 Task: Look for space in Ardestān, Iran from 1st July, 2023 to 3rd July, 2023 for 1 adult in price range Rs.5000 to Rs.15000. Place can be private room with 1  bedroom having 1 bed and 1 bathroom. Property type can be house, flat, guest house, hotel. Booking option can be shelf check-in. Required host language is English.
Action: Mouse moved to (542, 92)
Screenshot: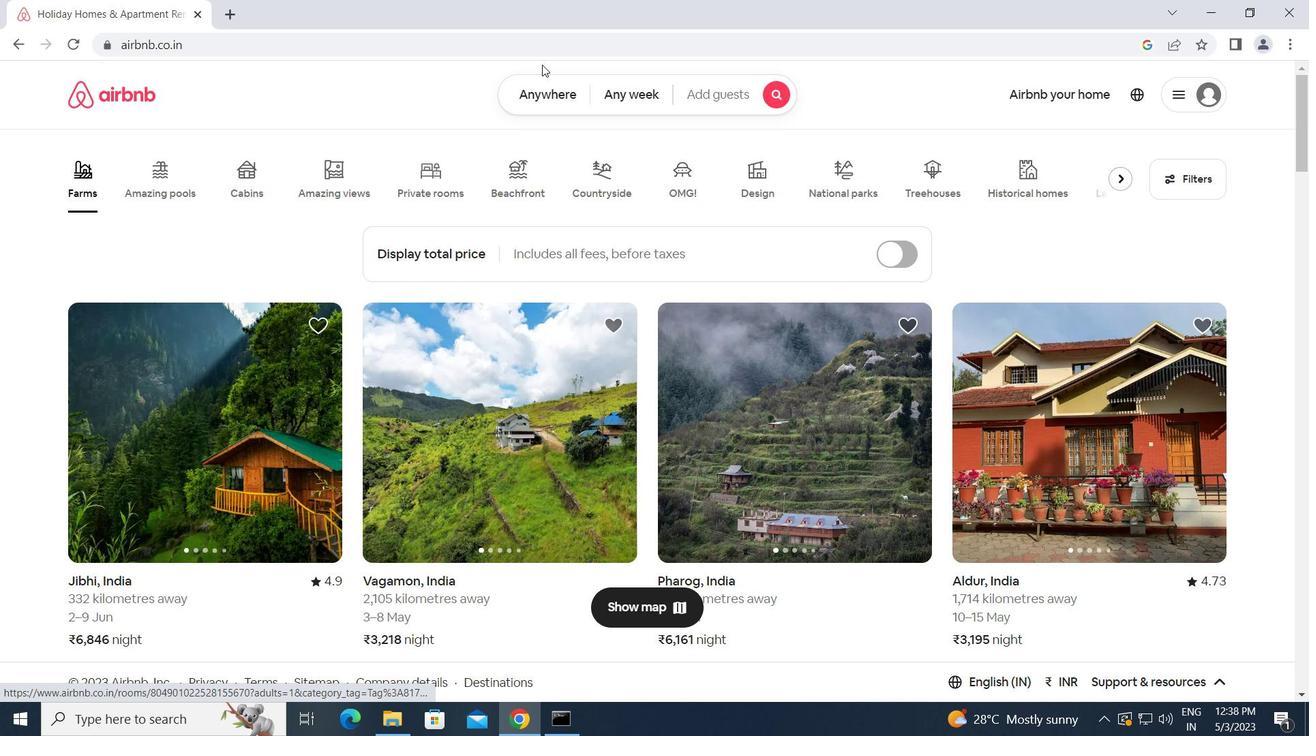 
Action: Mouse pressed left at (542, 92)
Screenshot: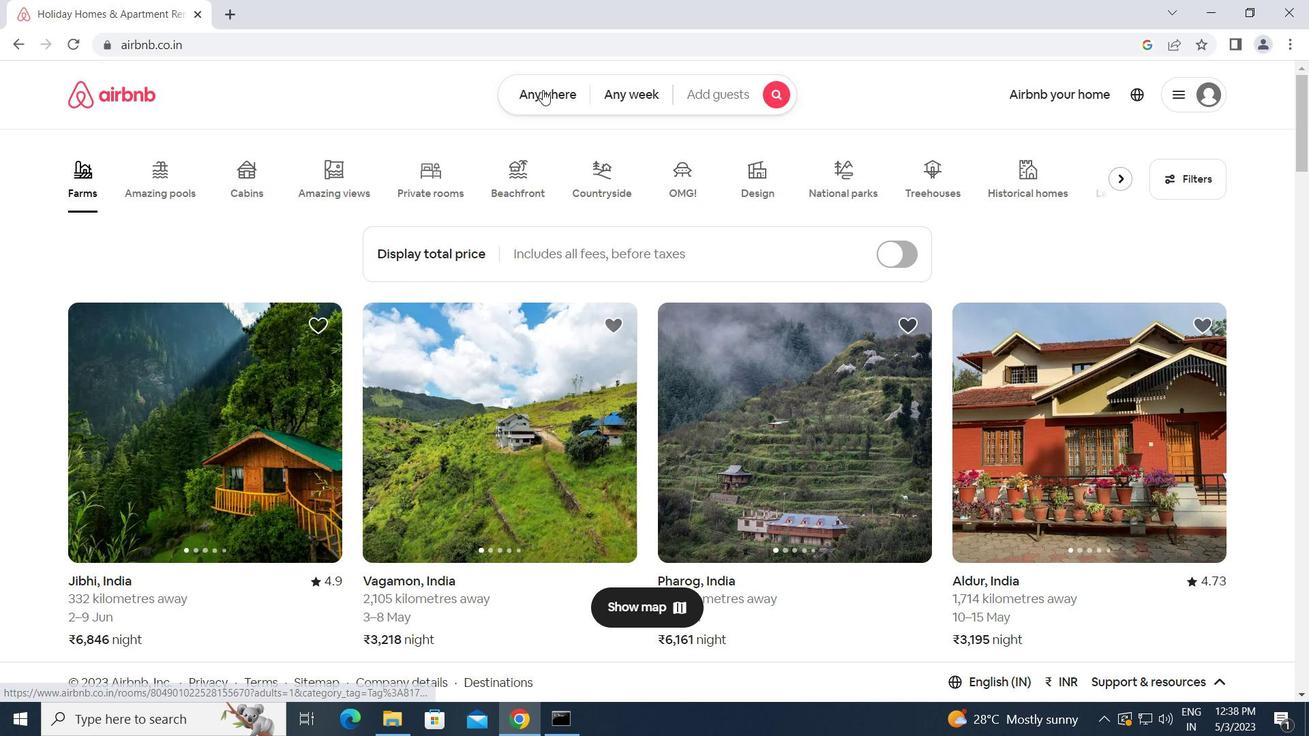 
Action: Mouse moved to (447, 165)
Screenshot: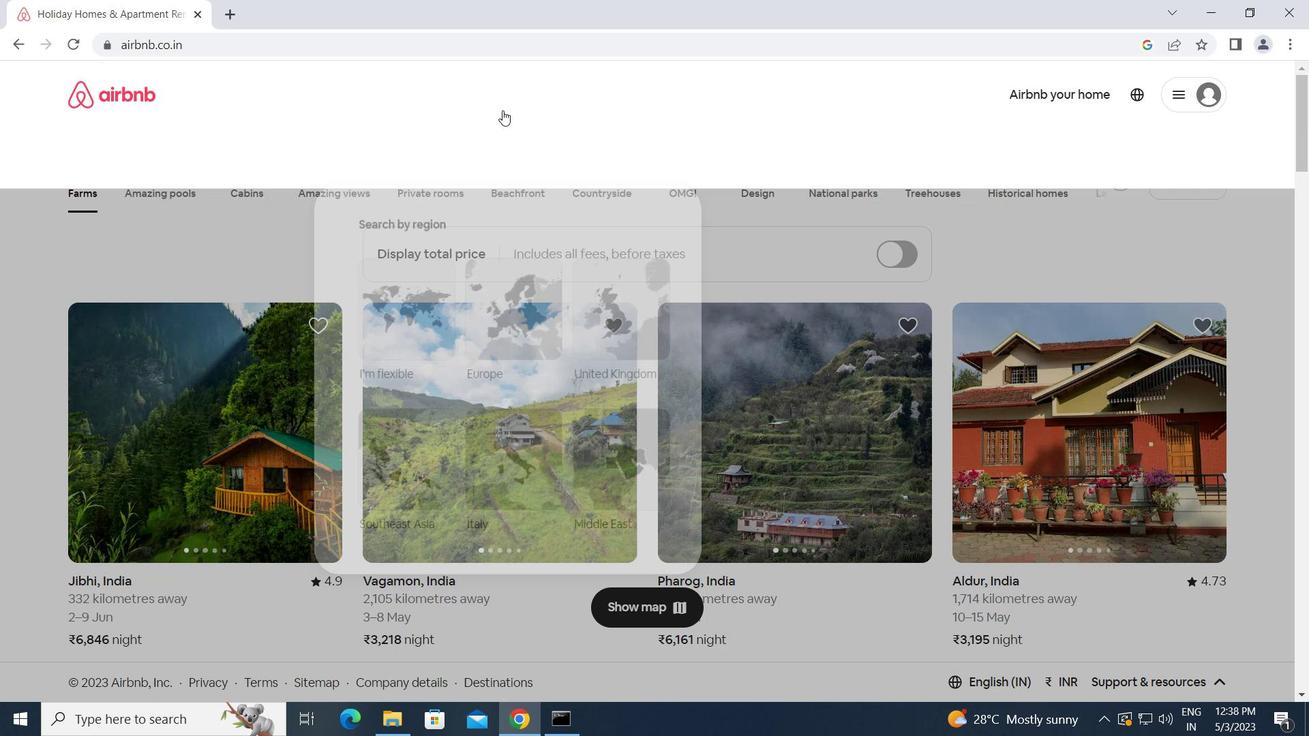 
Action: Mouse pressed left at (447, 165)
Screenshot: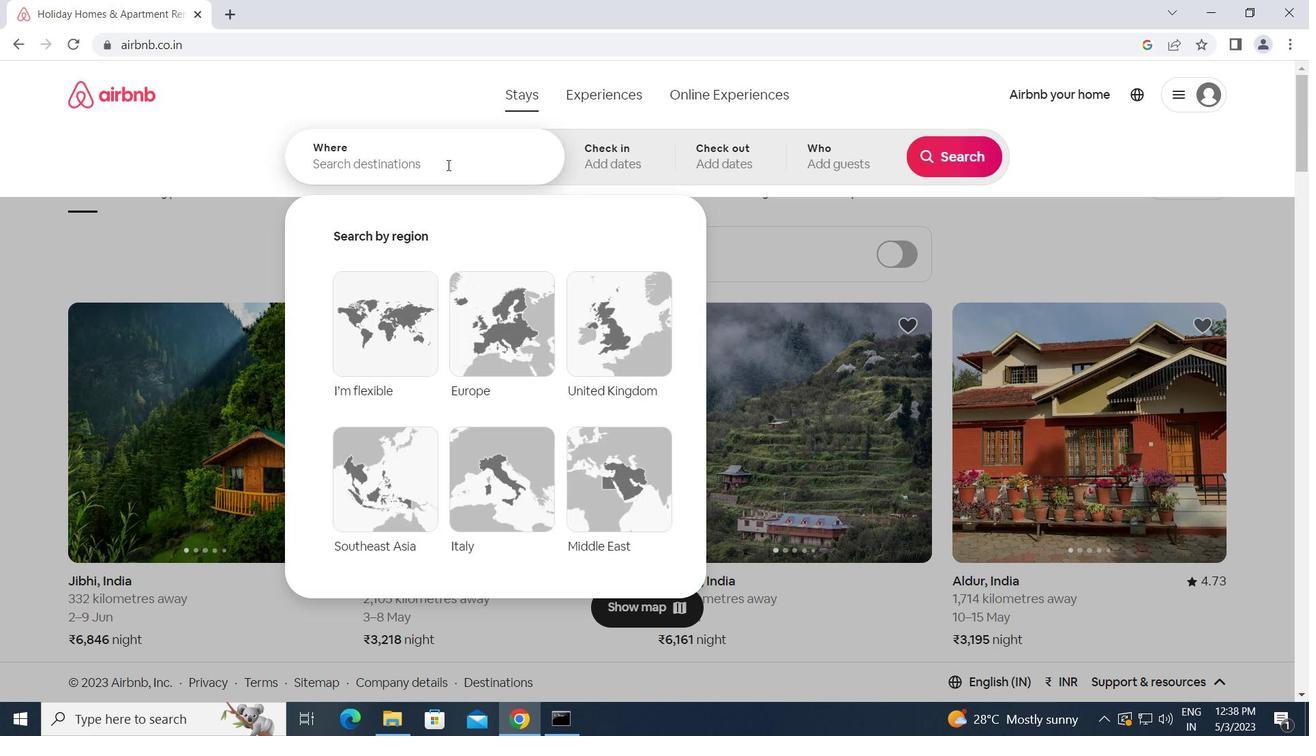 
Action: Key pressed a<Key.caps_lock>rdestan,<Key.space><Key.caps_lock>i<Key.caps_lock>ran<Key.enter>
Screenshot: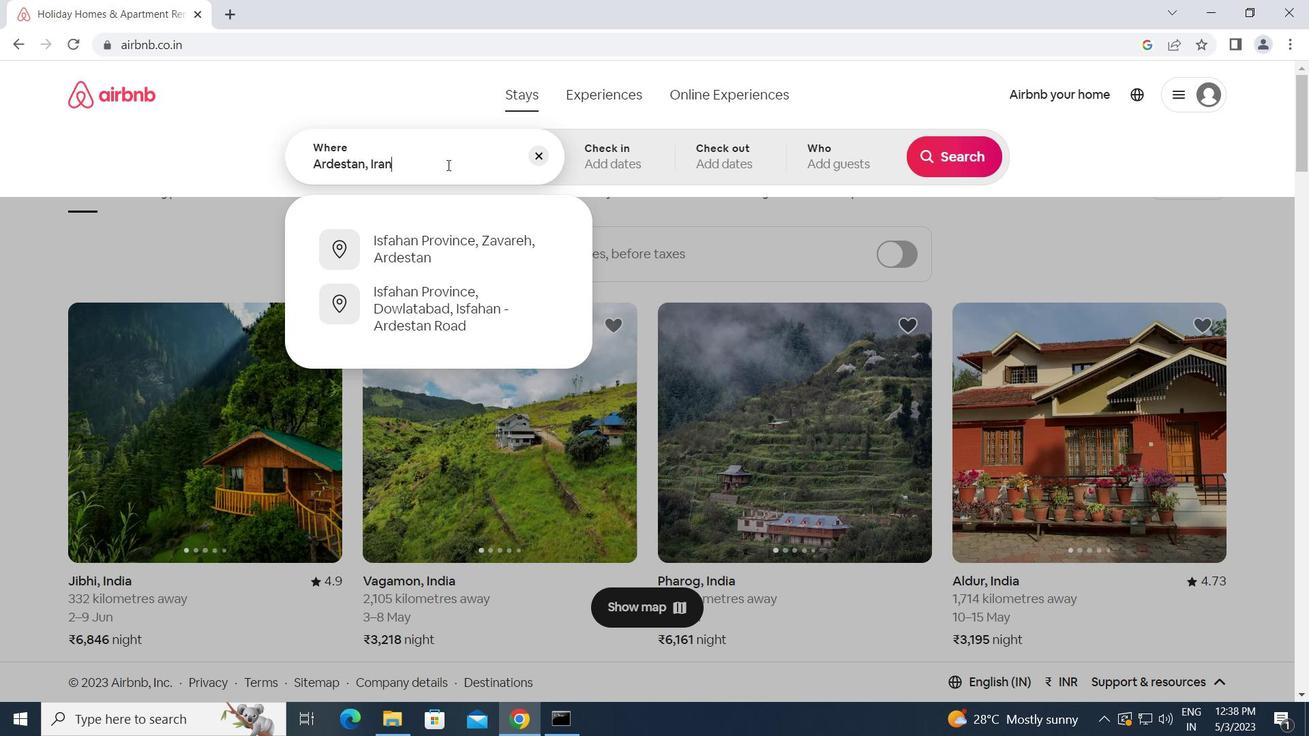 
Action: Mouse moved to (961, 292)
Screenshot: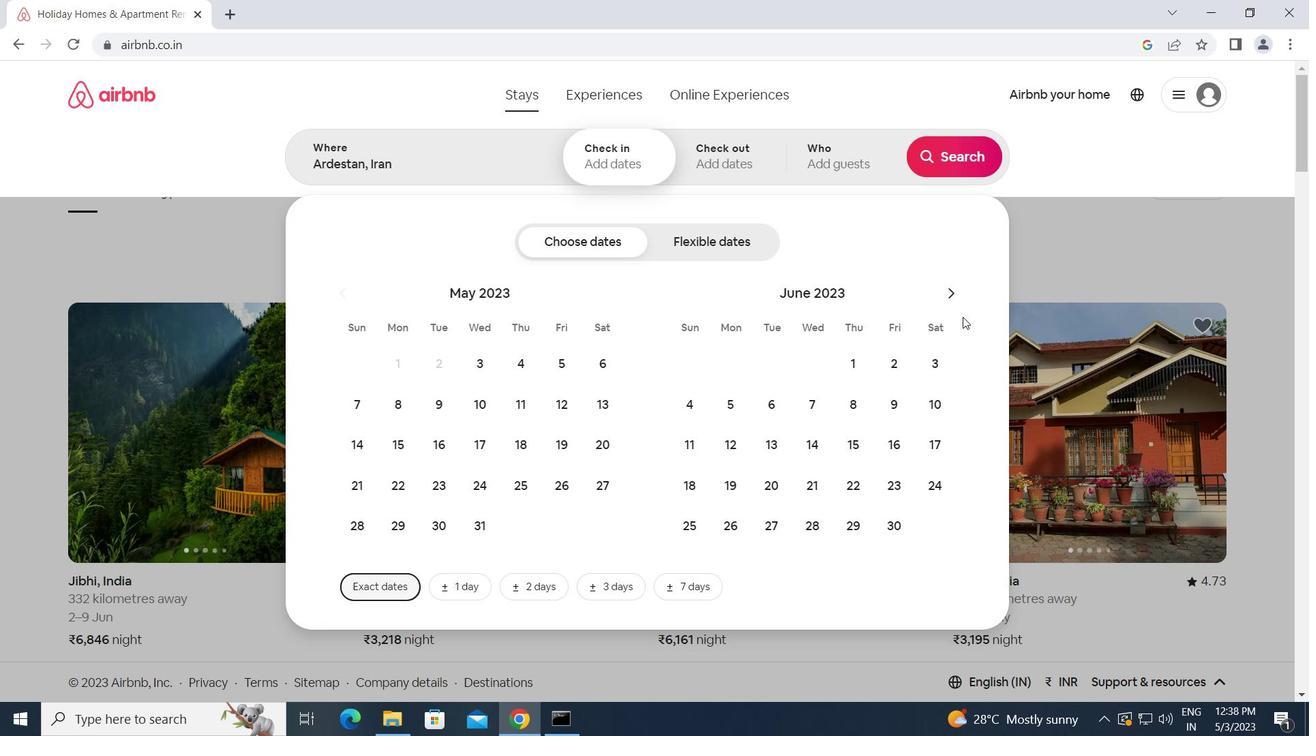
Action: Mouse pressed left at (961, 292)
Screenshot: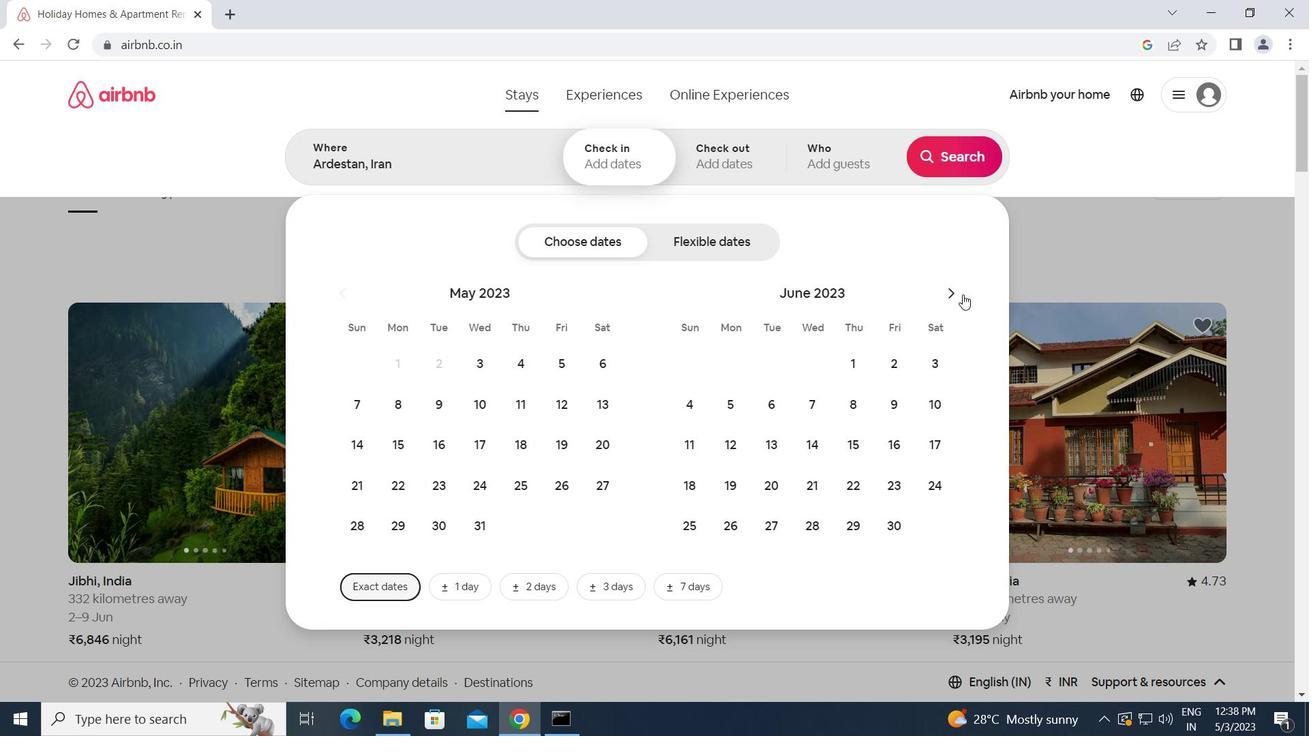 
Action: Mouse moved to (926, 361)
Screenshot: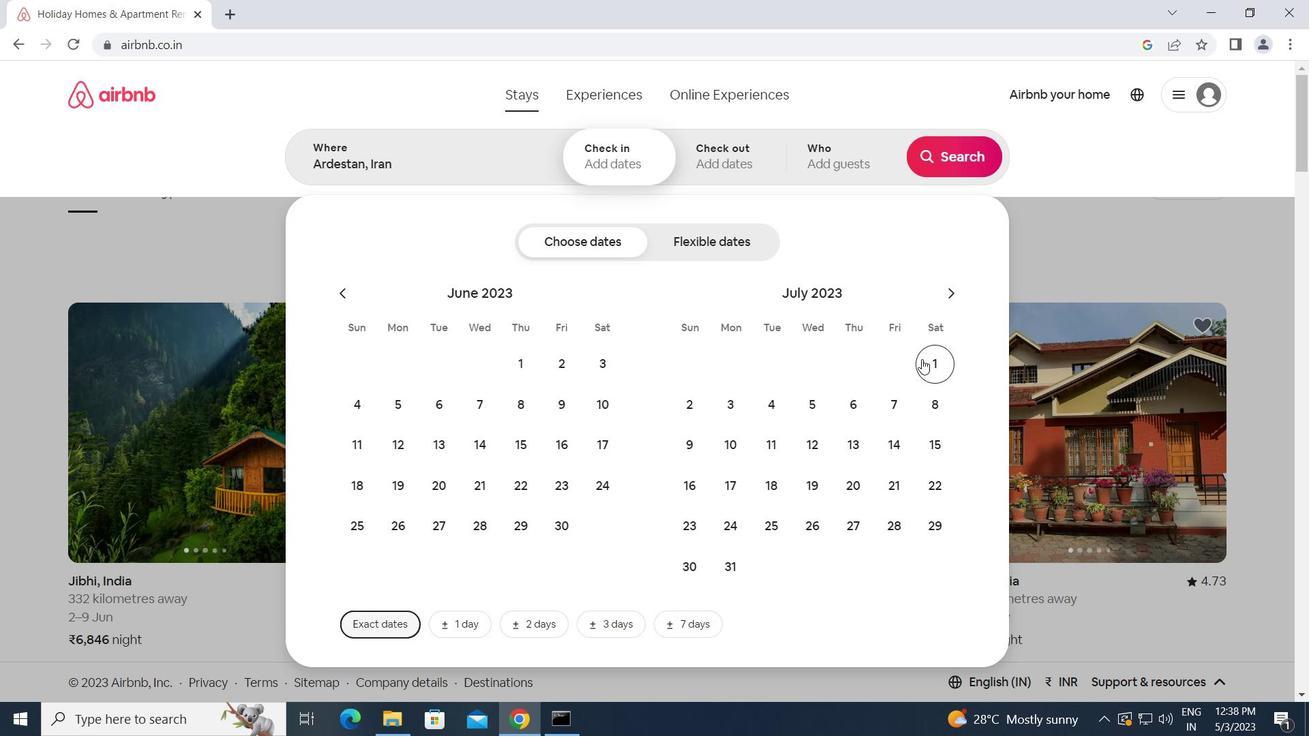 
Action: Mouse pressed left at (926, 361)
Screenshot: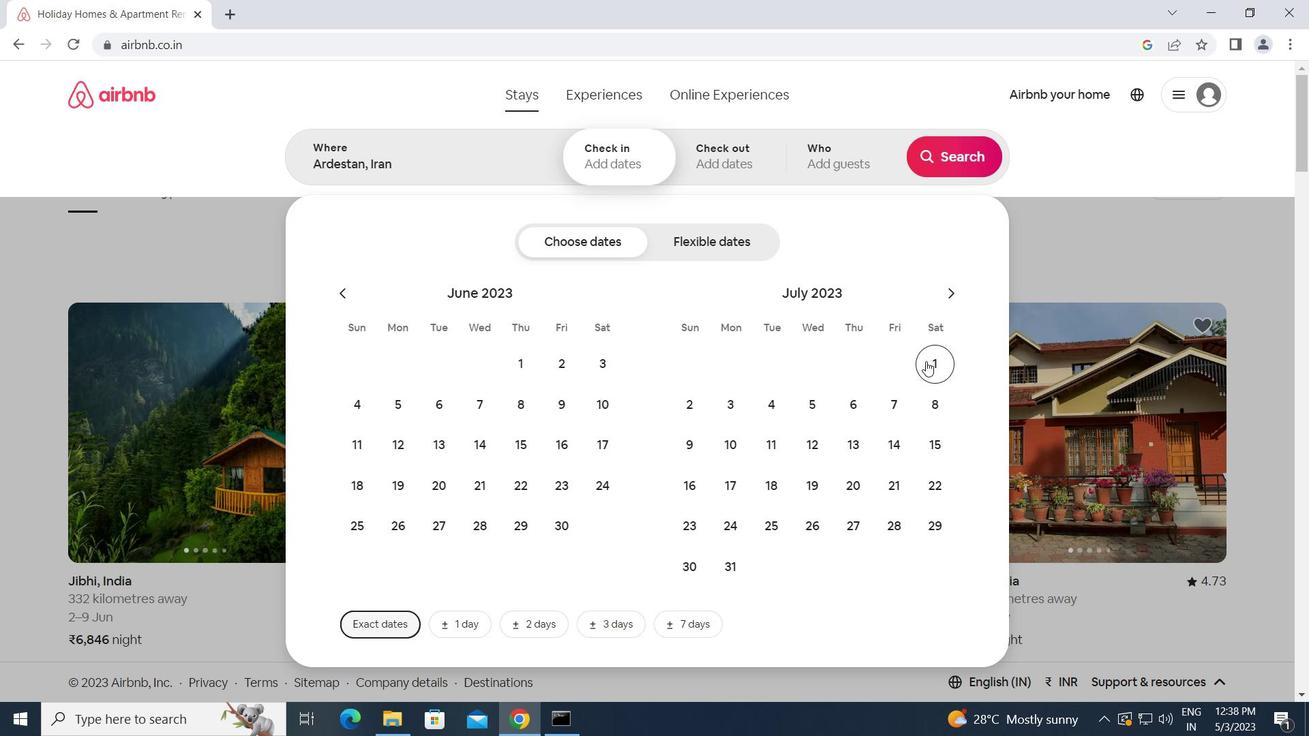 
Action: Mouse moved to (737, 391)
Screenshot: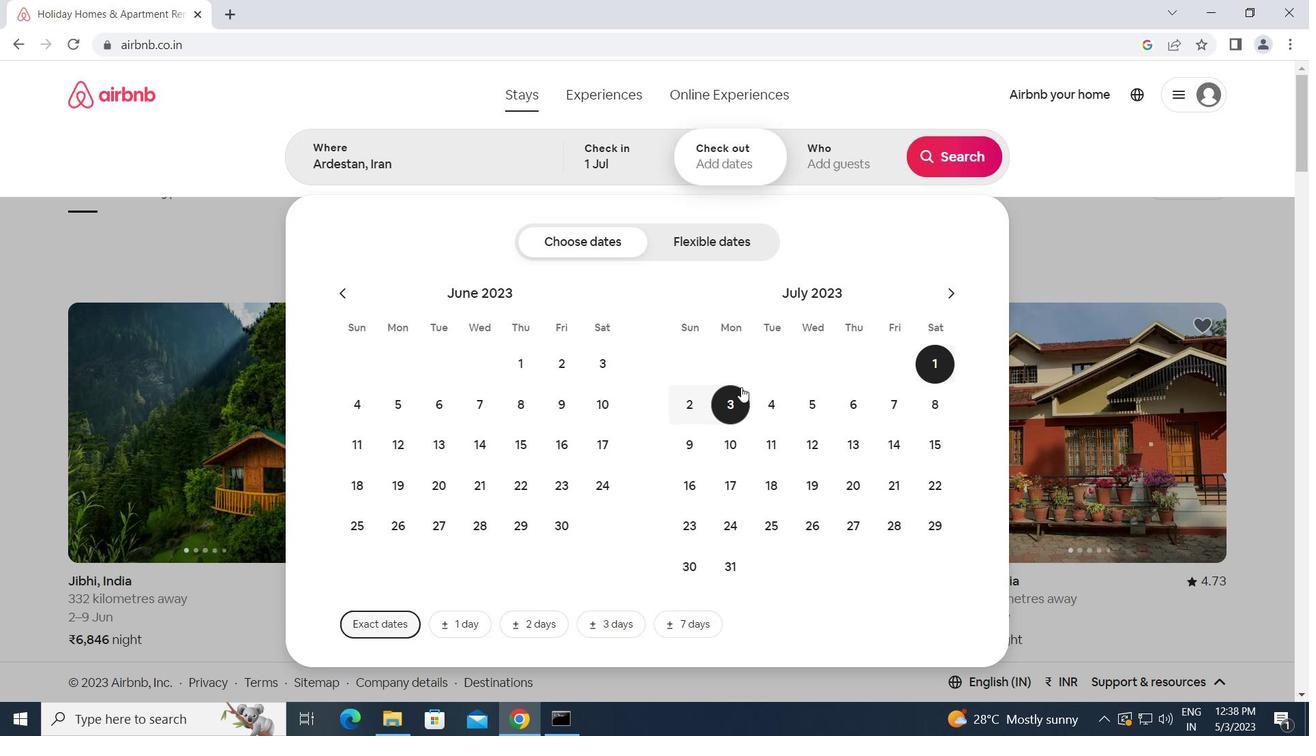 
Action: Mouse pressed left at (737, 391)
Screenshot: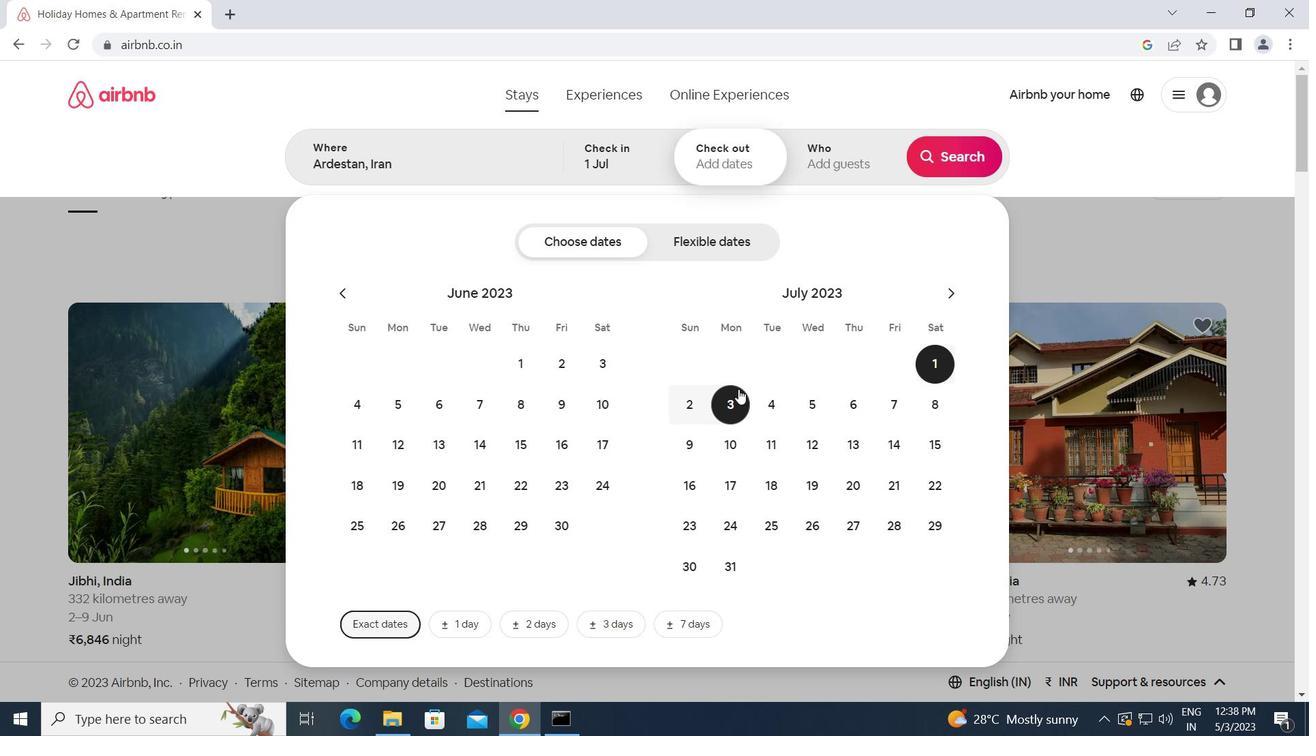
Action: Mouse moved to (814, 165)
Screenshot: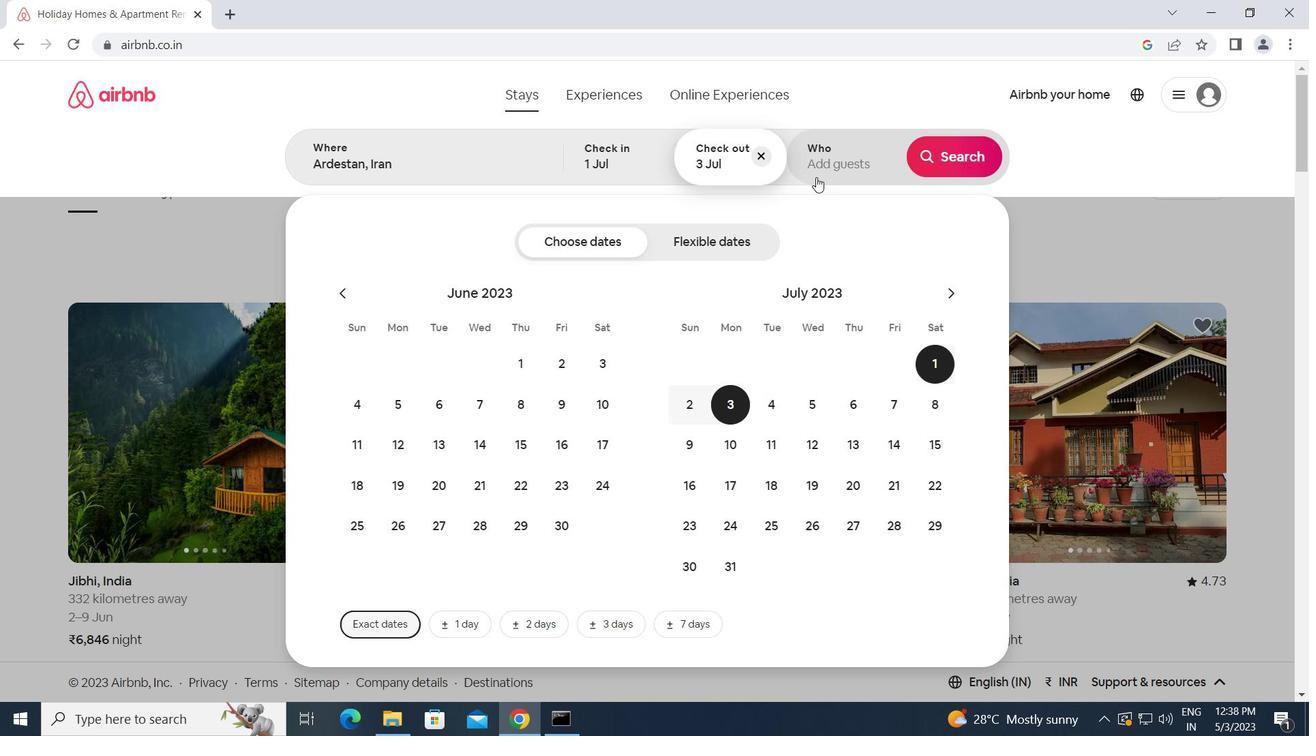 
Action: Mouse pressed left at (814, 165)
Screenshot: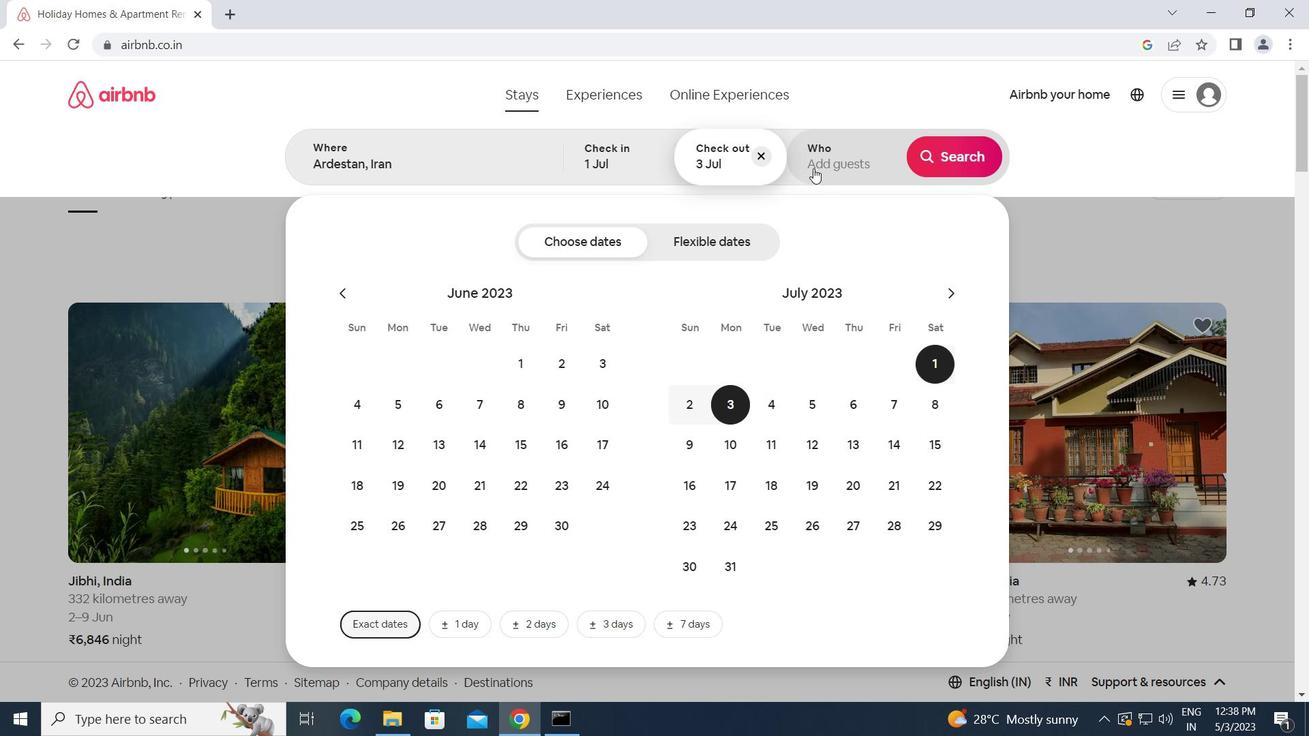 
Action: Mouse moved to (957, 251)
Screenshot: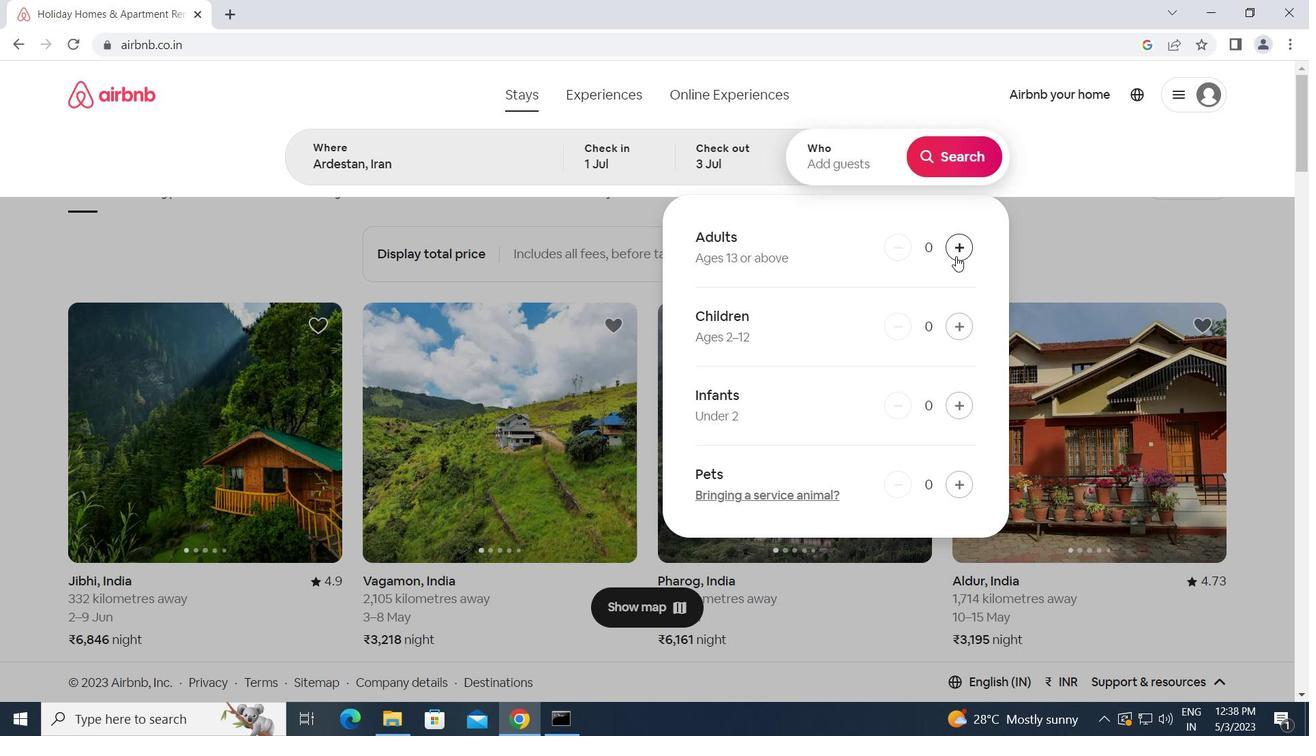 
Action: Mouse pressed left at (957, 251)
Screenshot: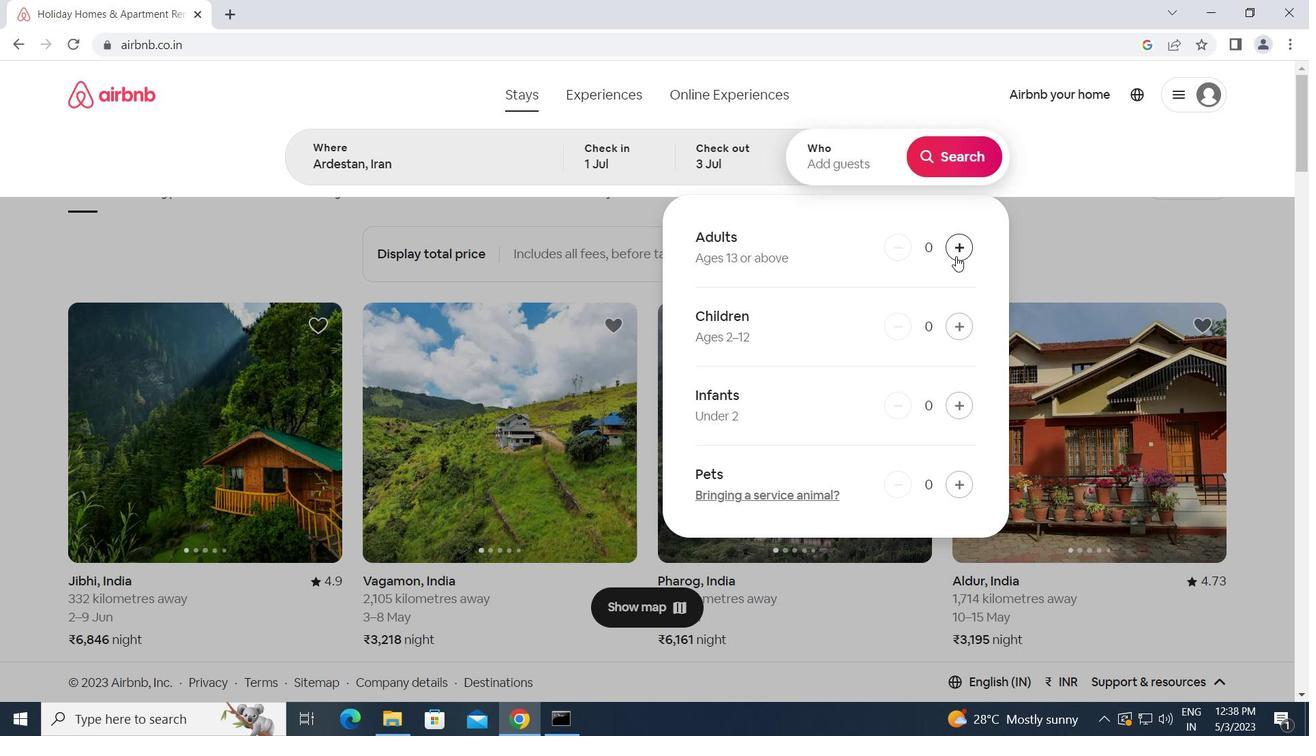 
Action: Mouse moved to (961, 160)
Screenshot: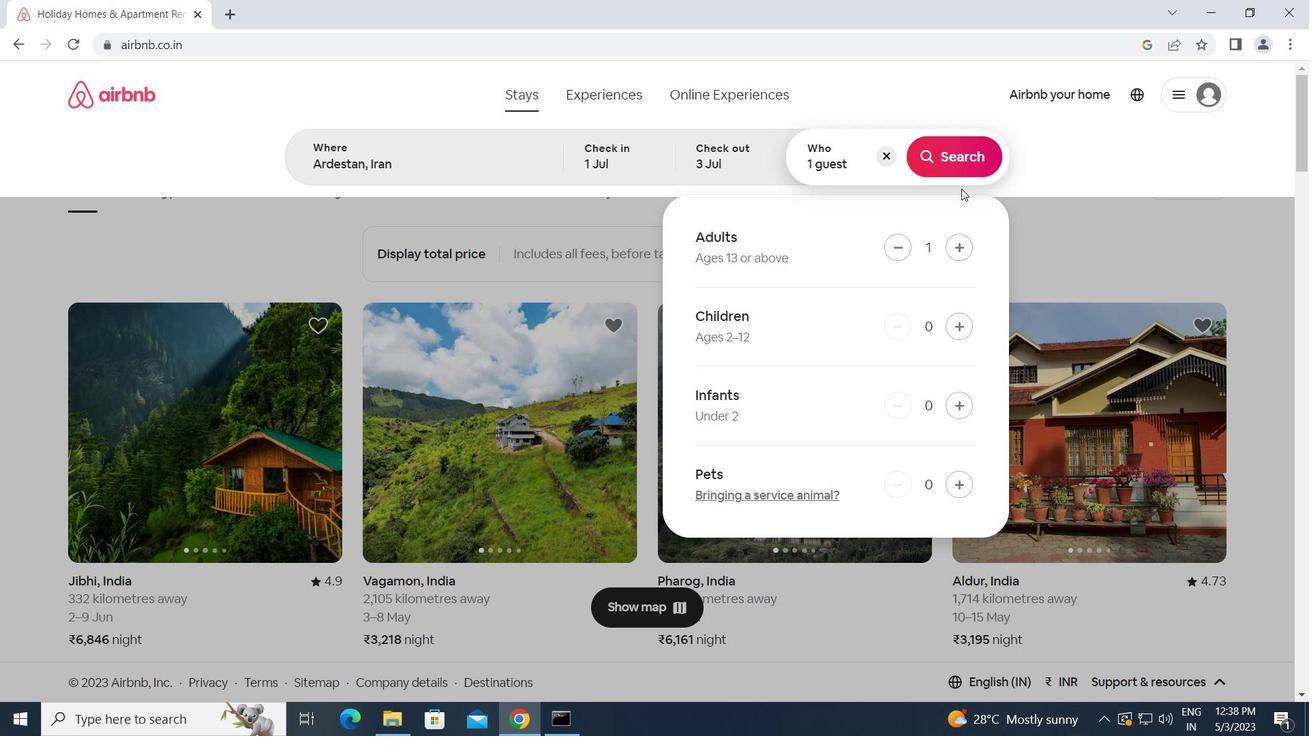 
Action: Mouse pressed left at (961, 160)
Screenshot: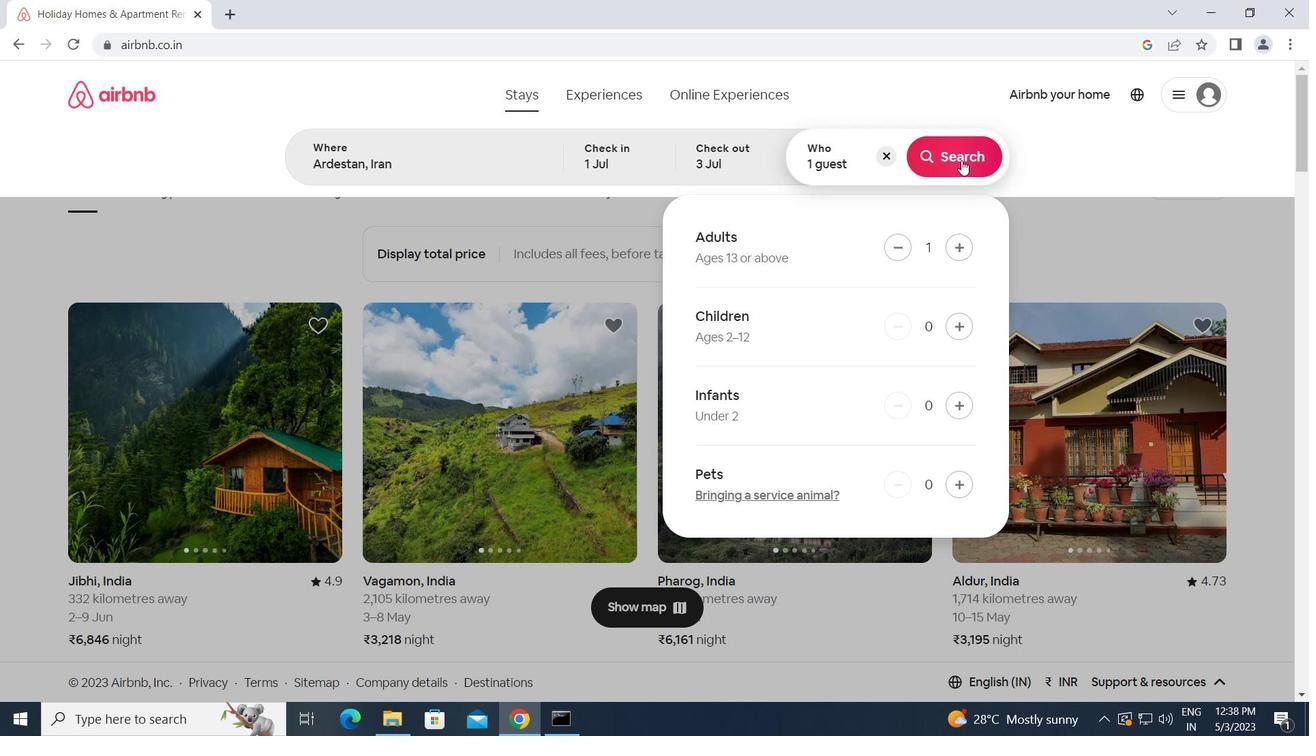 
Action: Mouse moved to (1206, 161)
Screenshot: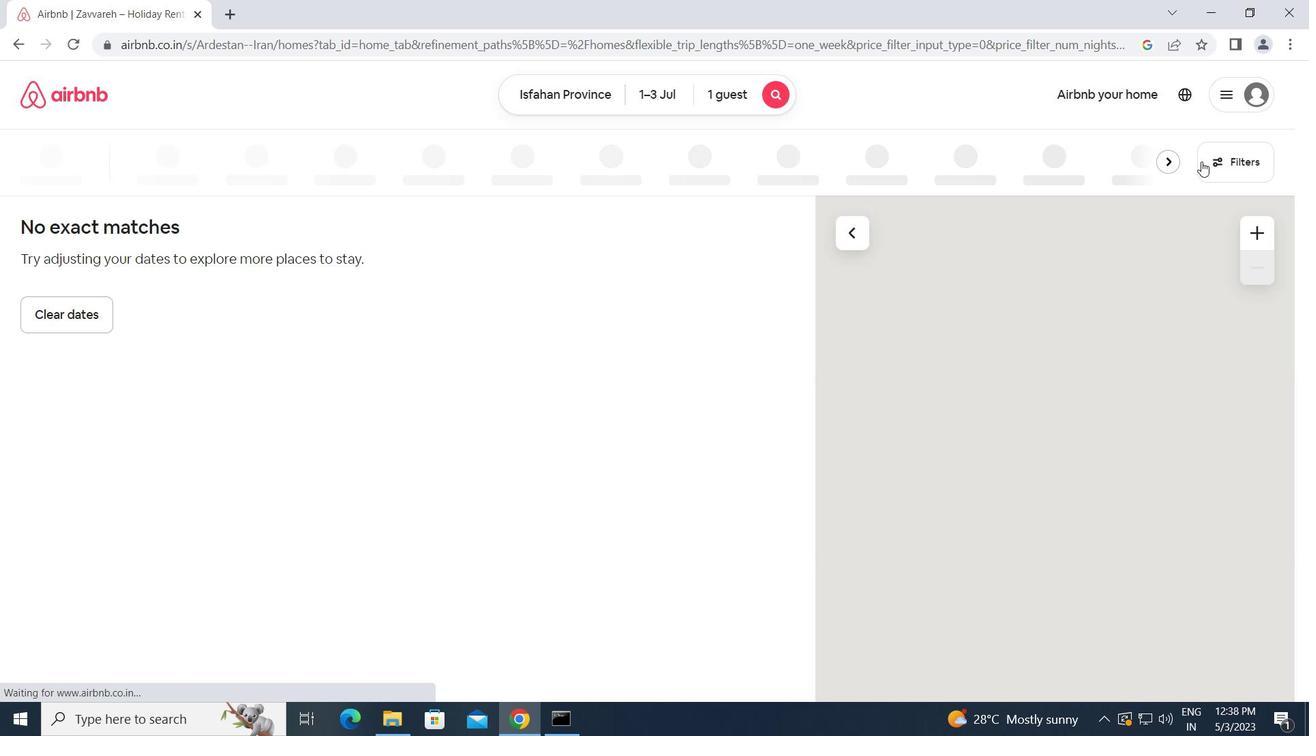 
Action: Mouse pressed left at (1206, 161)
Screenshot: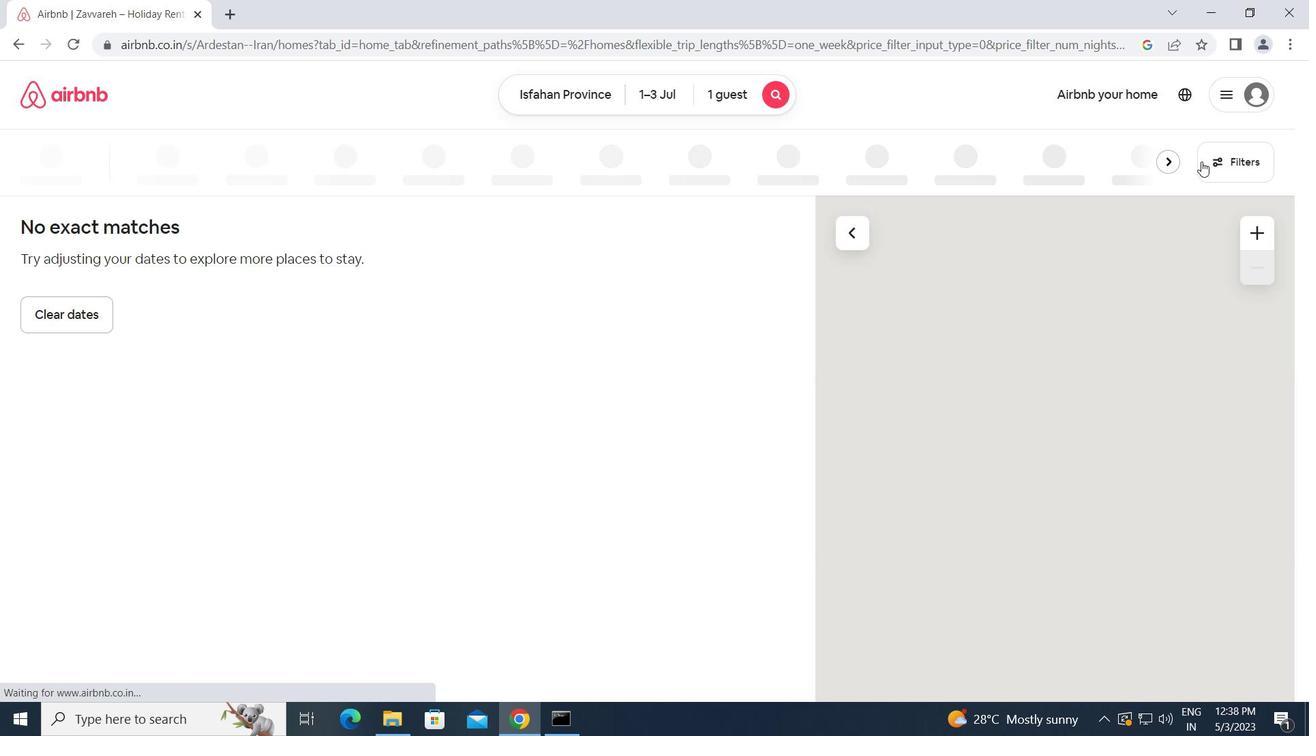 
Action: Mouse moved to (437, 270)
Screenshot: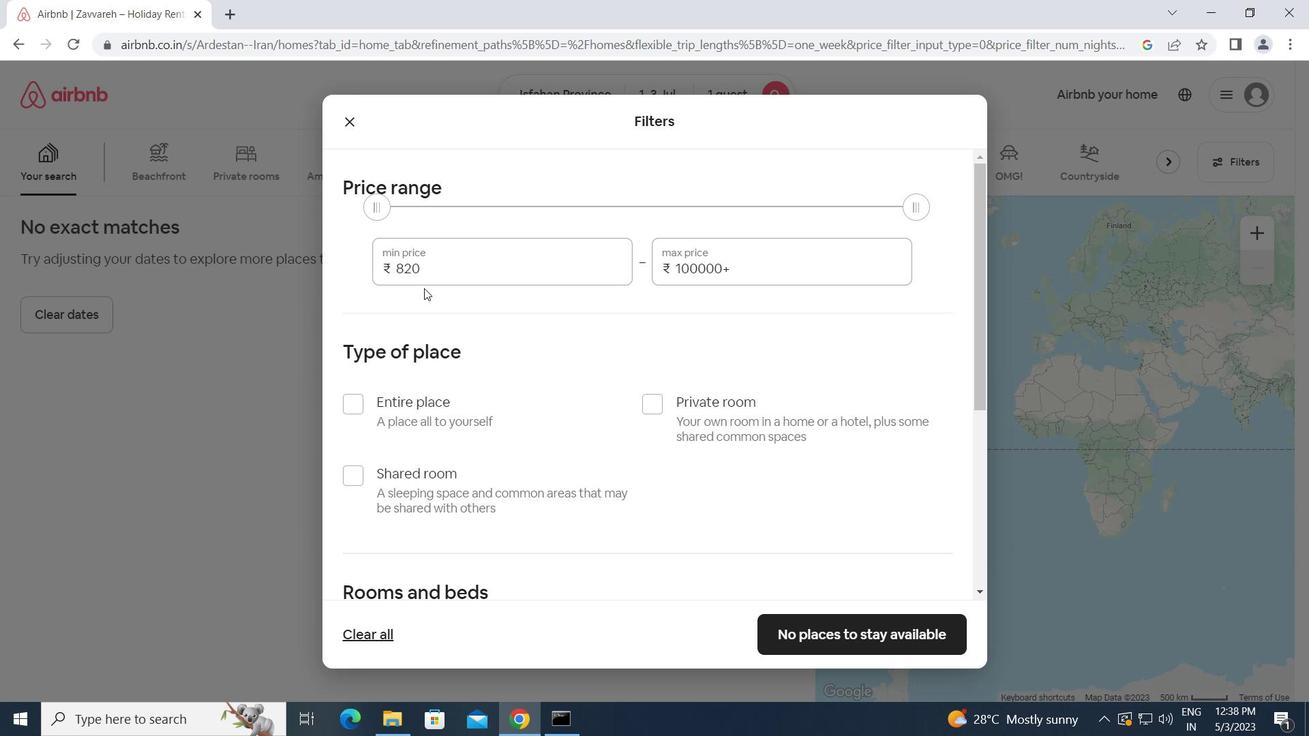 
Action: Mouse pressed left at (437, 270)
Screenshot: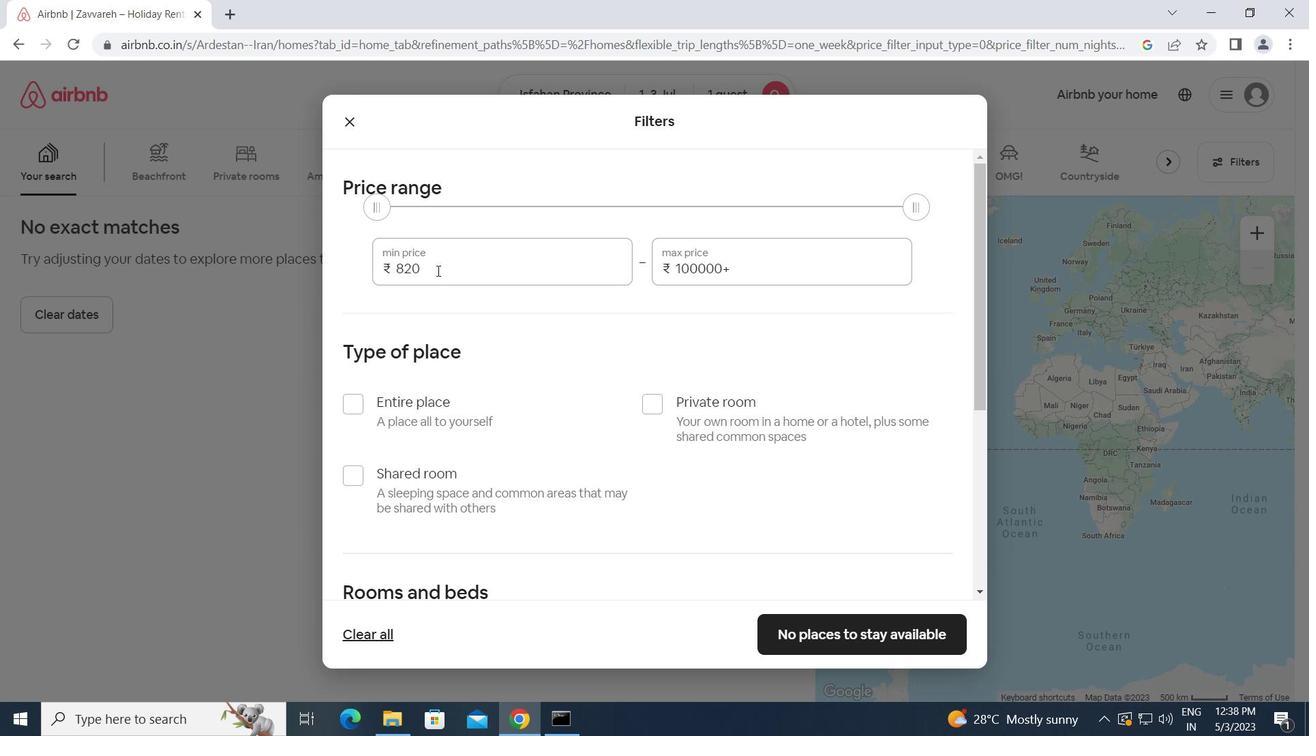 
Action: Mouse moved to (375, 270)
Screenshot: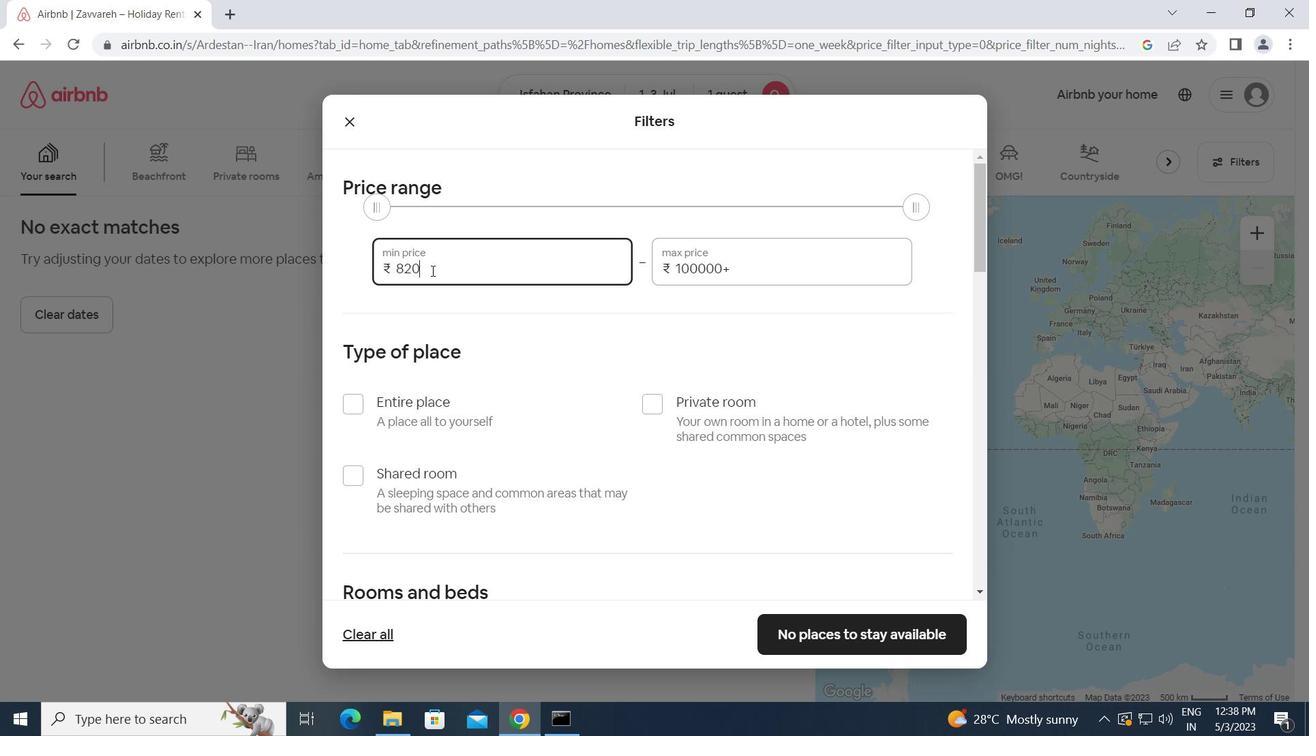 
Action: Key pressed 5000<Key.tab>15000
Screenshot: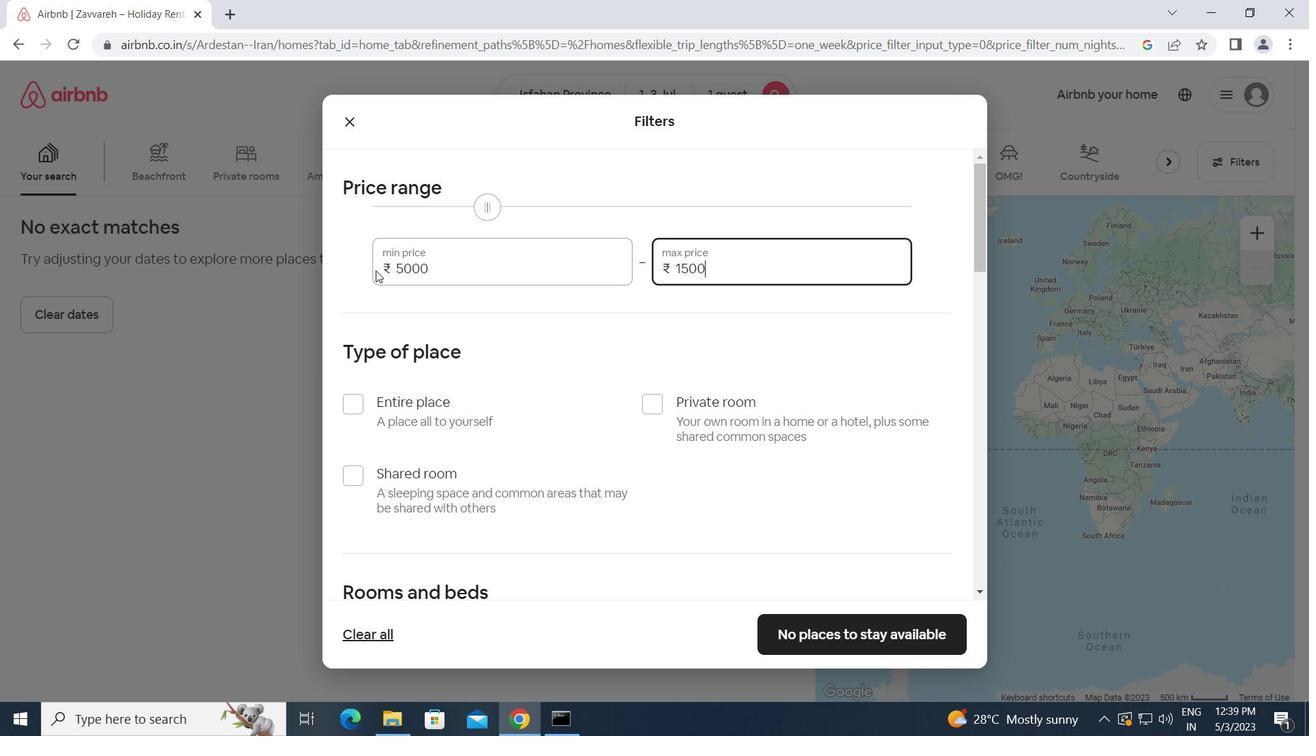 
Action: Mouse moved to (647, 400)
Screenshot: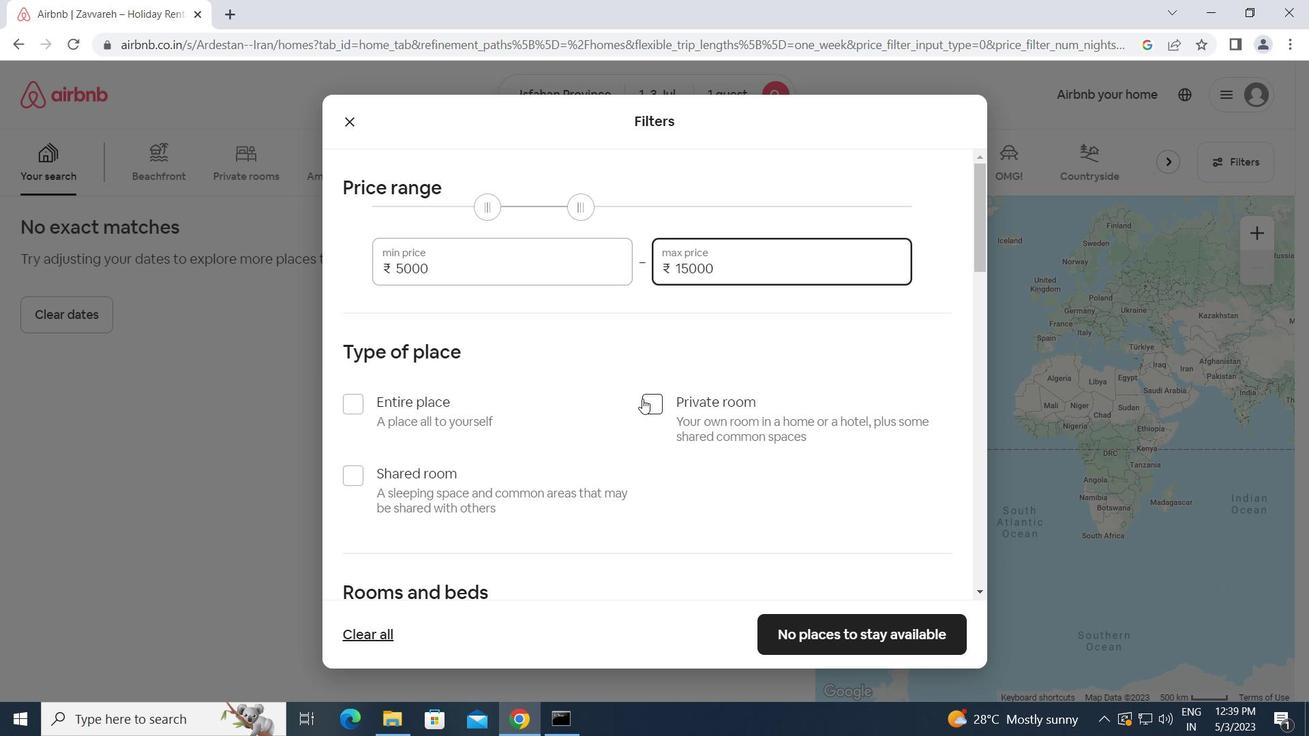 
Action: Mouse pressed left at (647, 400)
Screenshot: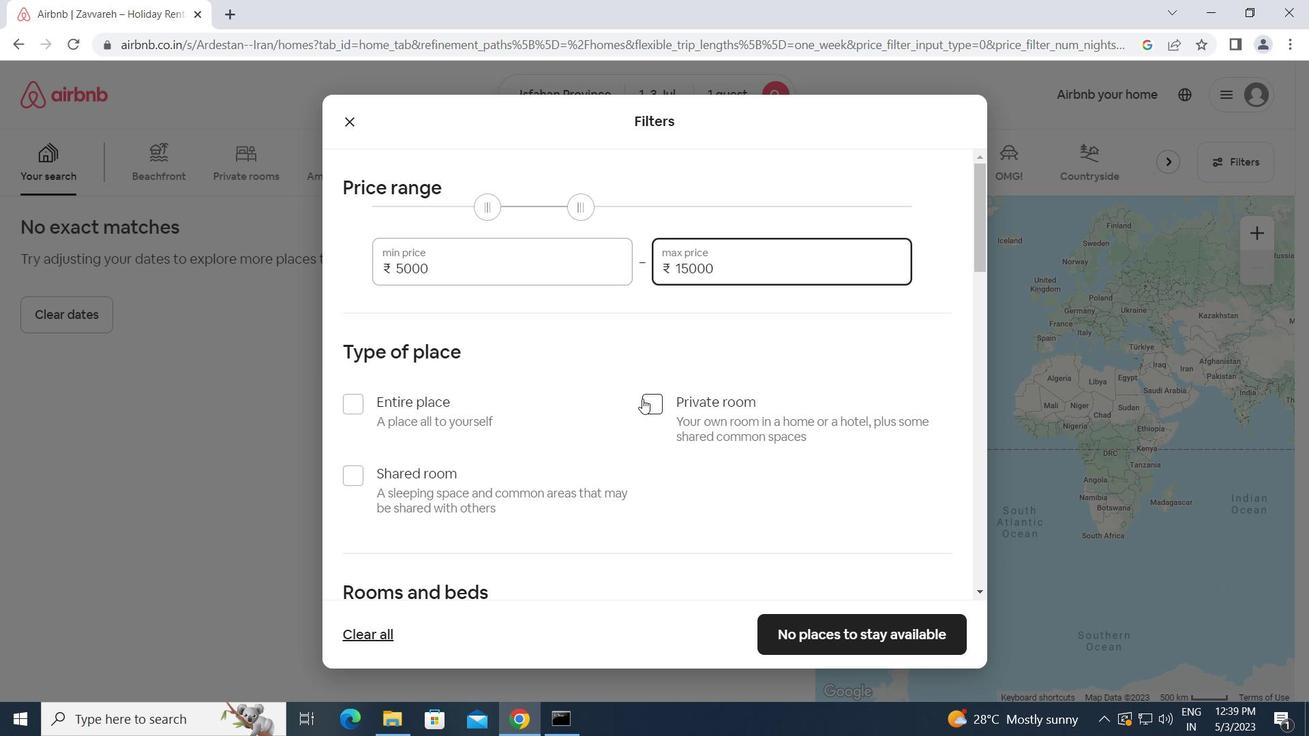 
Action: Mouse moved to (625, 462)
Screenshot: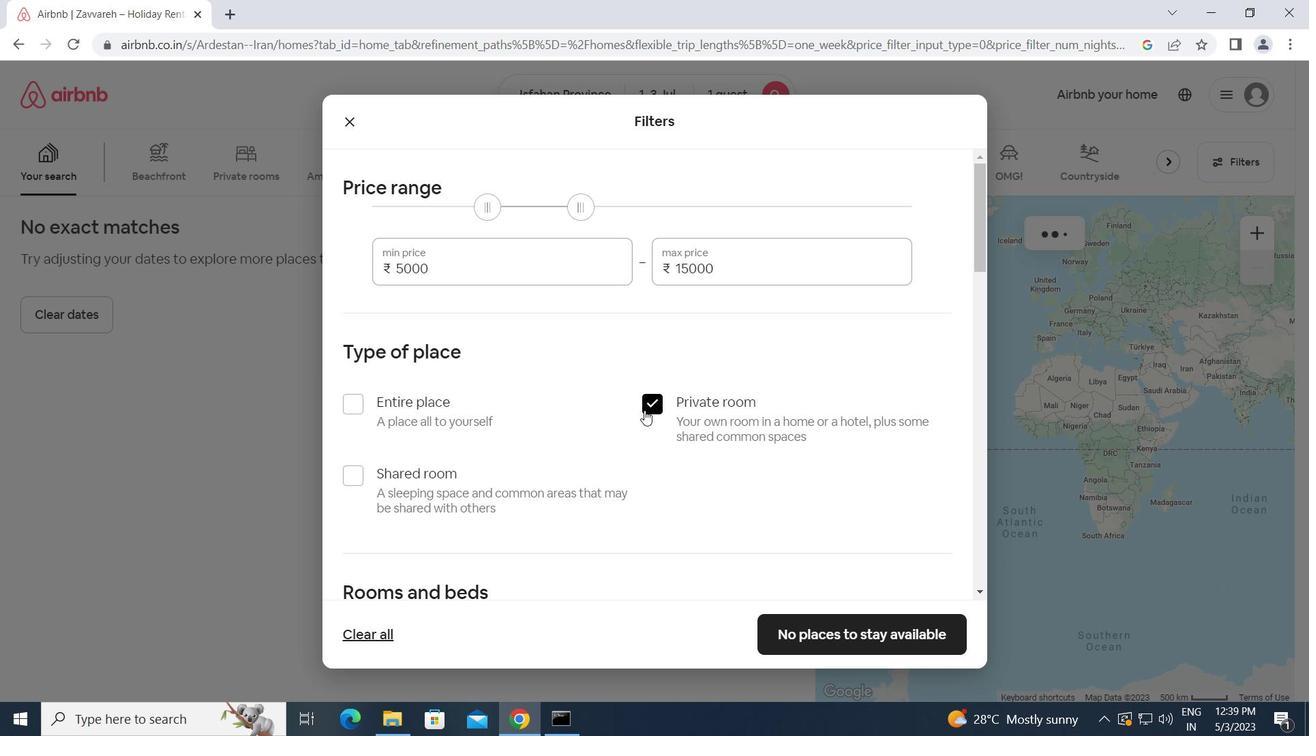 
Action: Mouse scrolled (625, 461) with delta (0, 0)
Screenshot: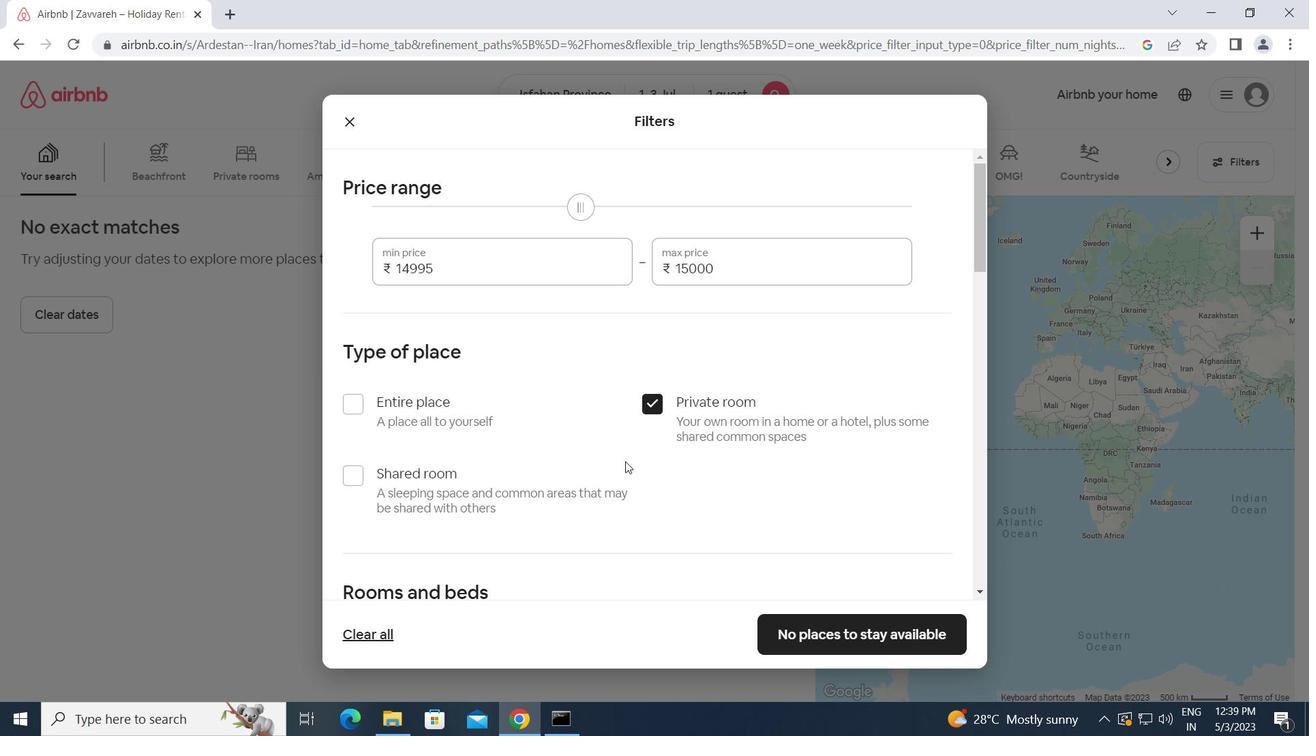 
Action: Mouse scrolled (625, 461) with delta (0, 0)
Screenshot: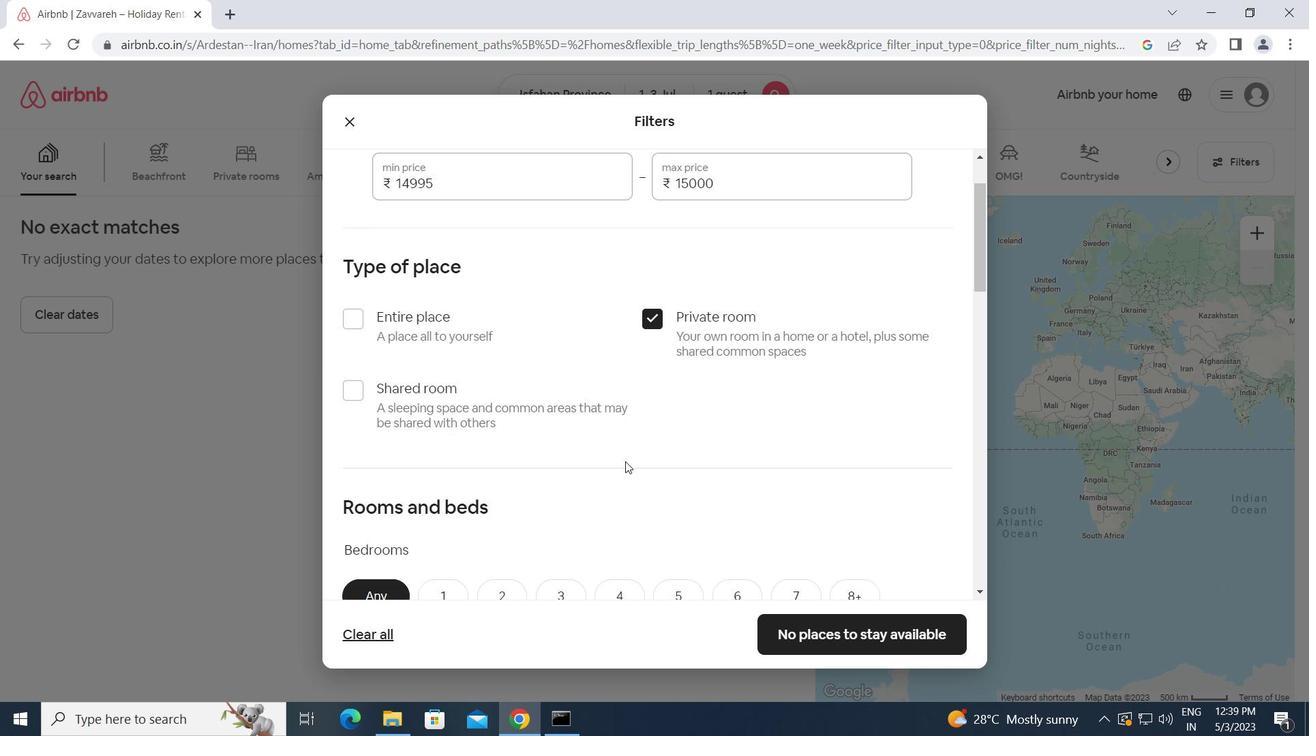 
Action: Mouse scrolled (625, 461) with delta (0, 0)
Screenshot: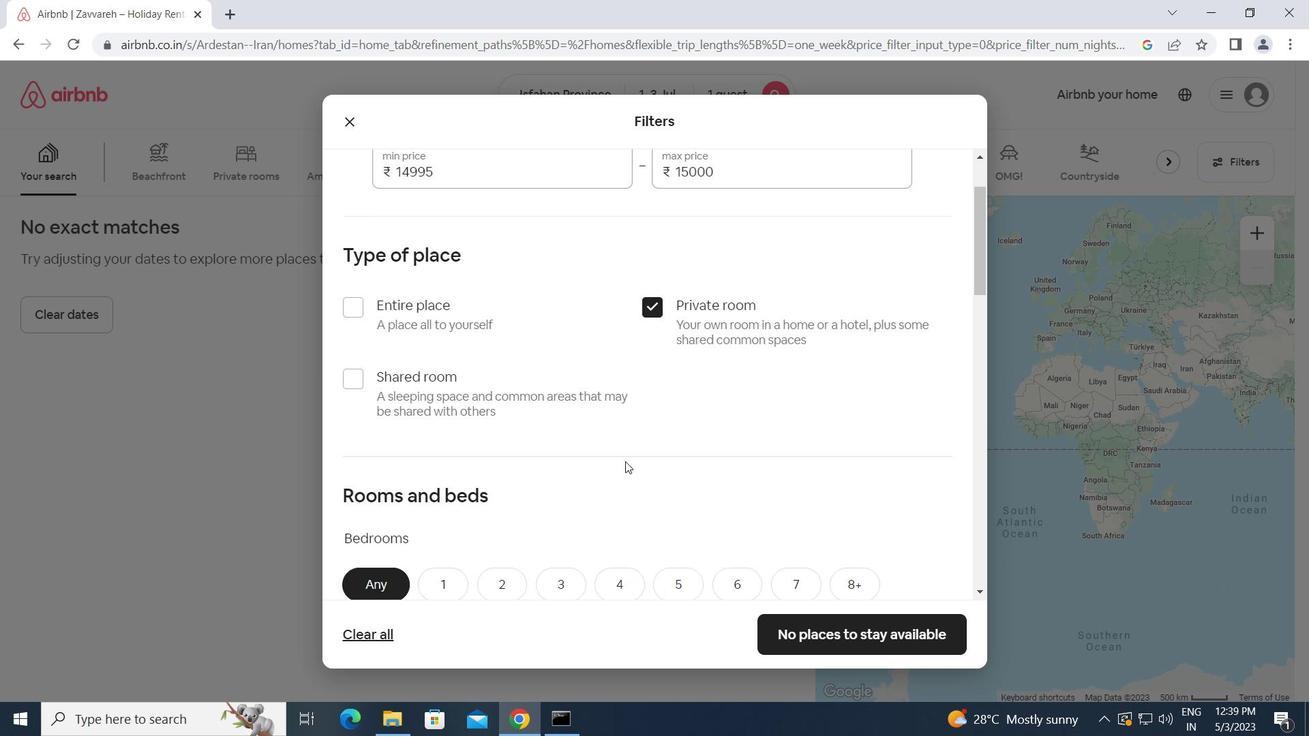 
Action: Mouse moved to (452, 424)
Screenshot: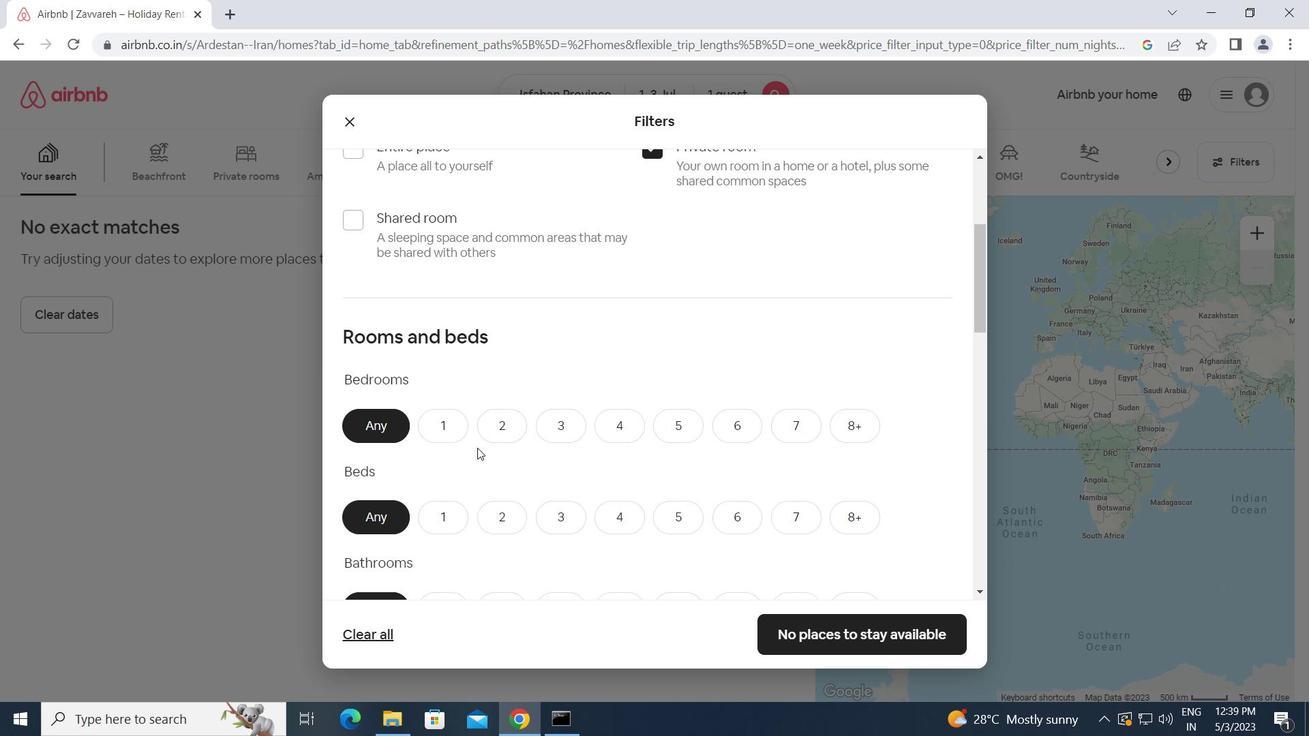 
Action: Mouse pressed left at (452, 424)
Screenshot: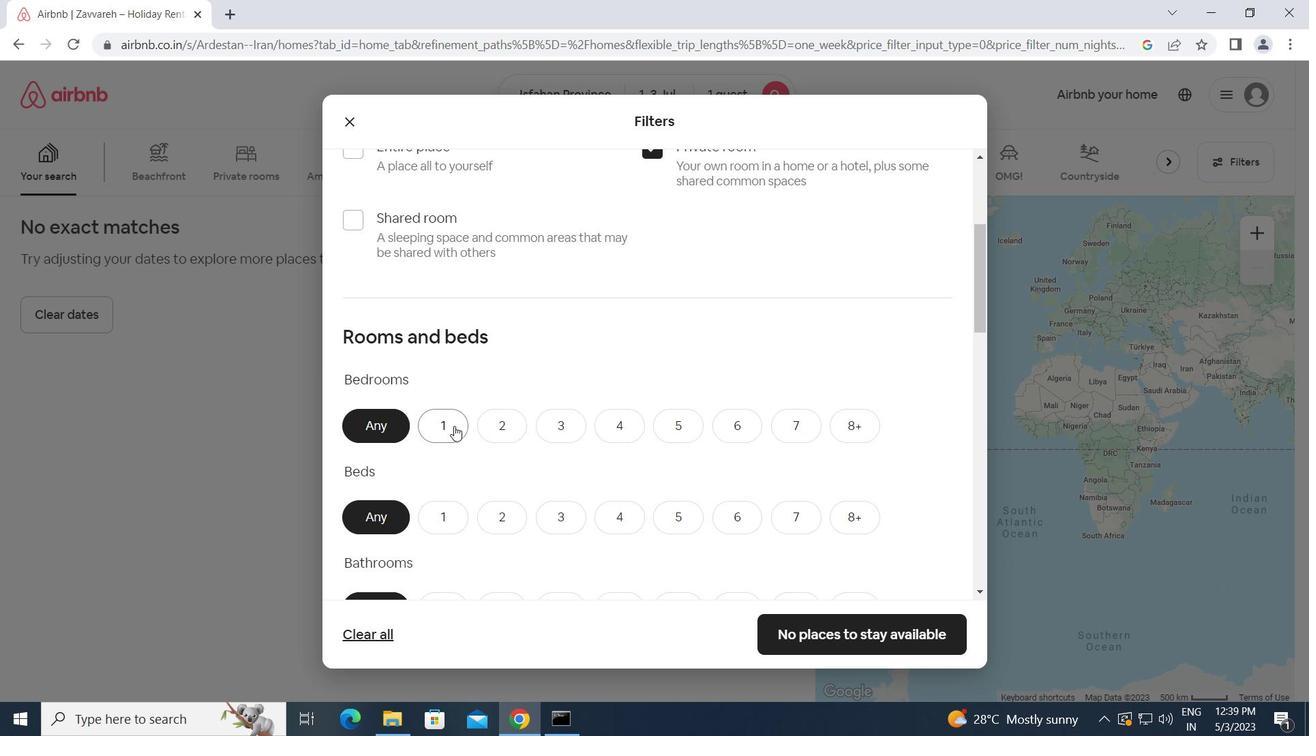 
Action: Mouse moved to (454, 516)
Screenshot: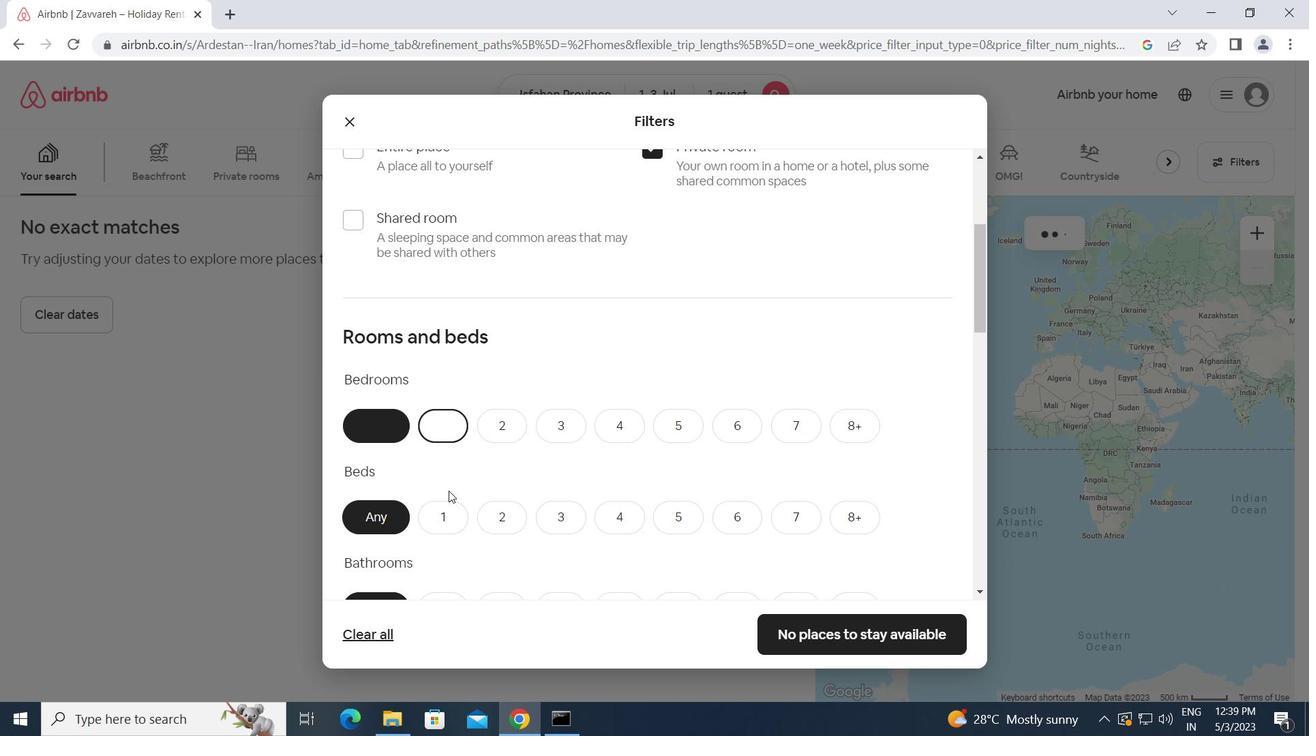 
Action: Mouse pressed left at (454, 516)
Screenshot: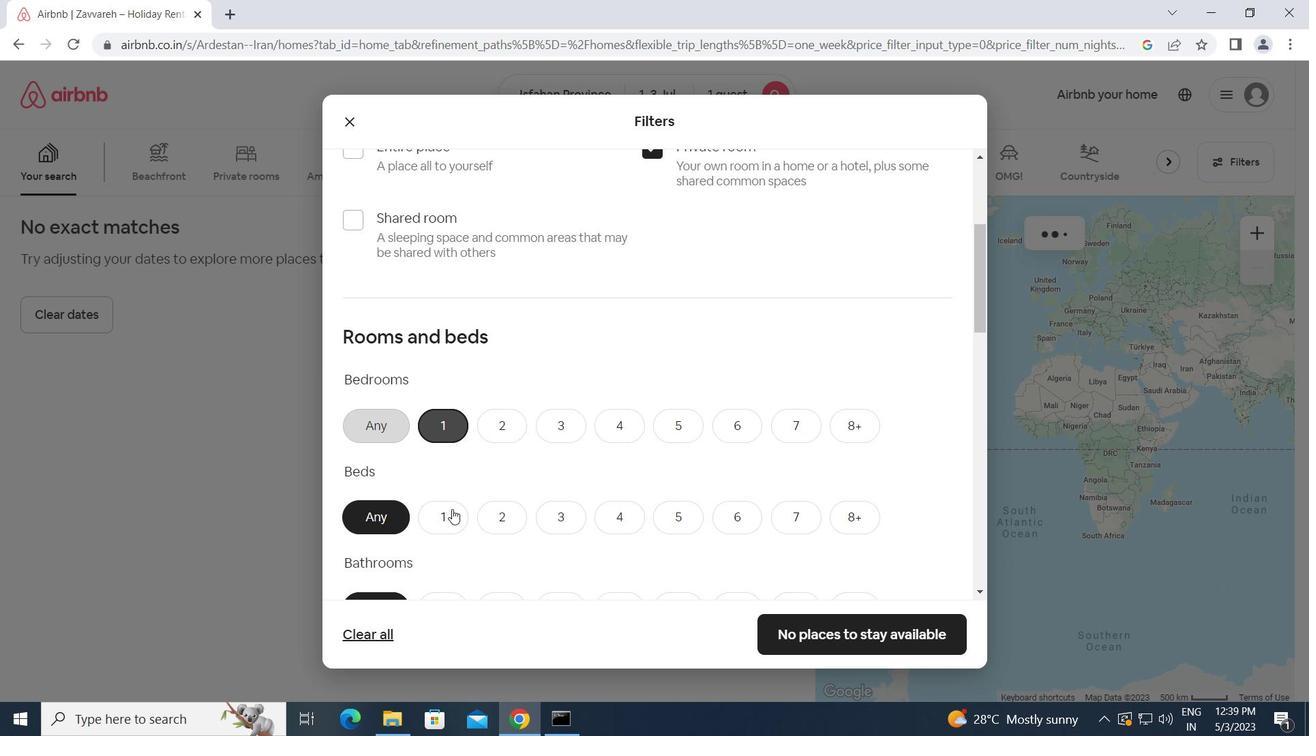 
Action: Mouse moved to (467, 516)
Screenshot: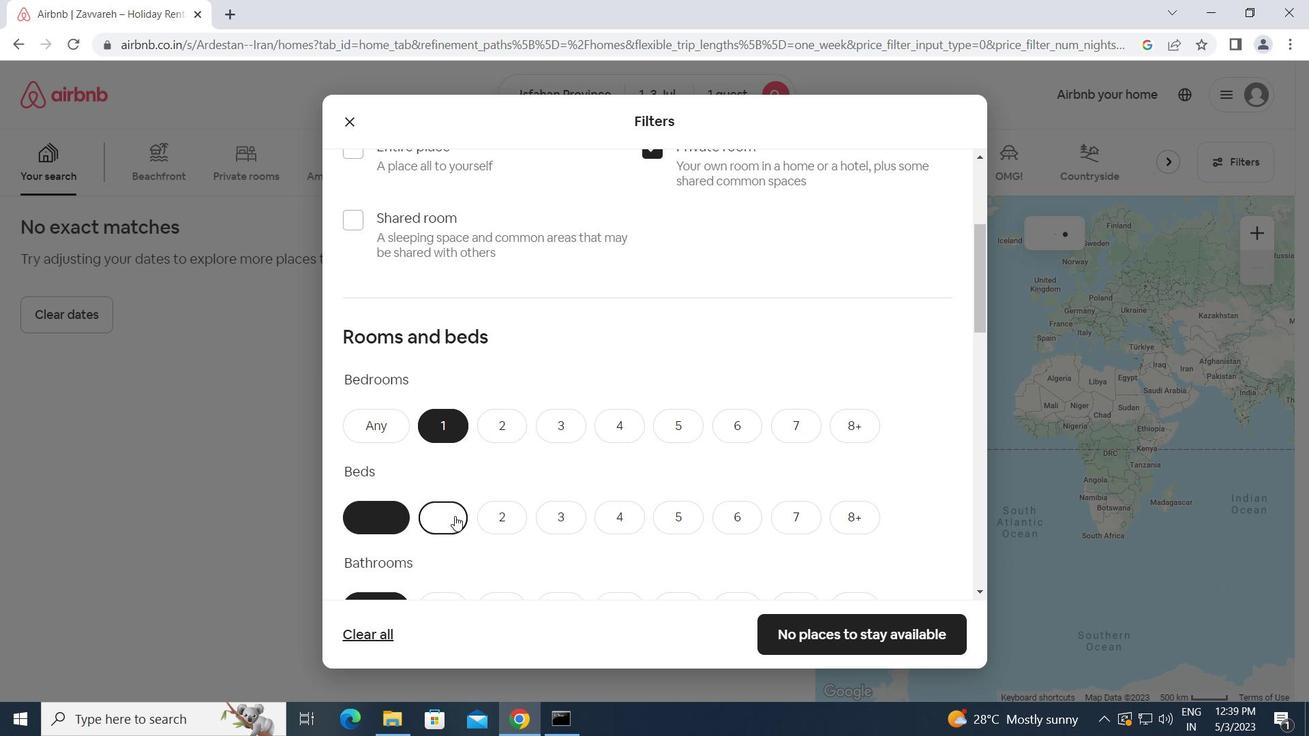 
Action: Mouse scrolled (467, 516) with delta (0, 0)
Screenshot: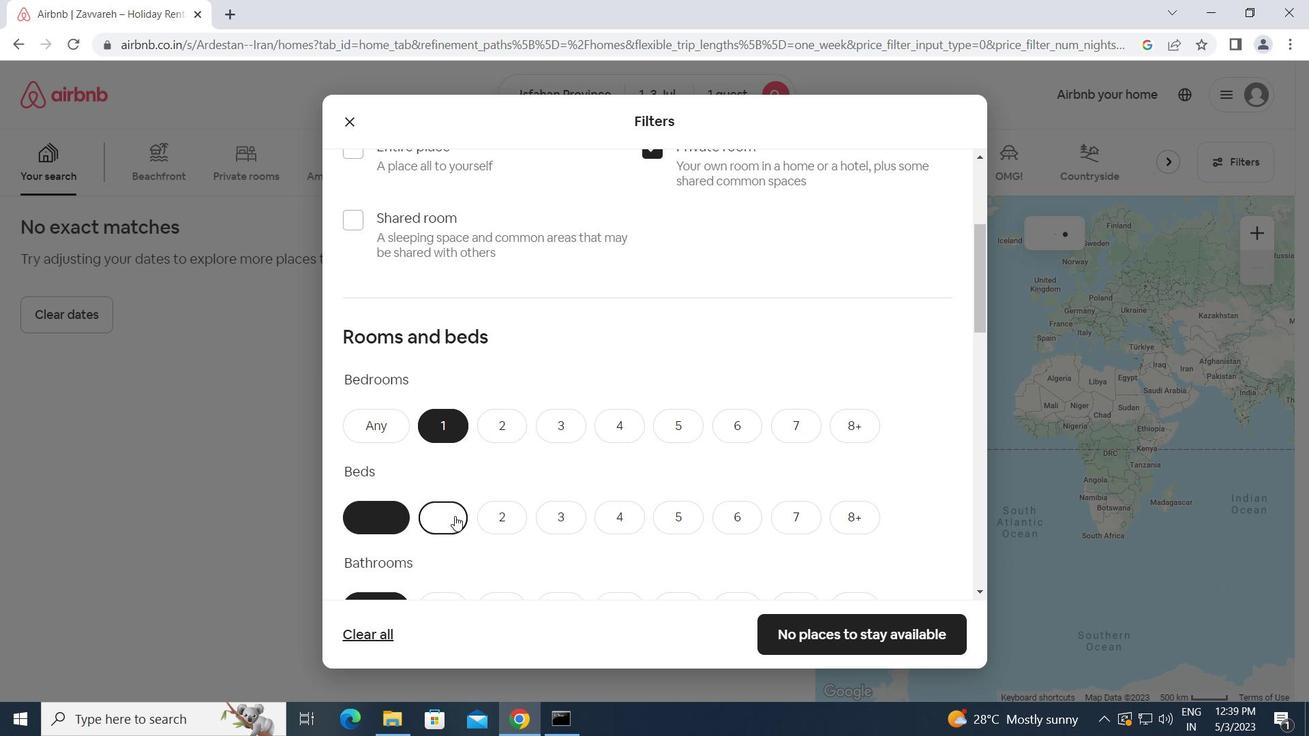 
Action: Mouse scrolled (467, 516) with delta (0, 0)
Screenshot: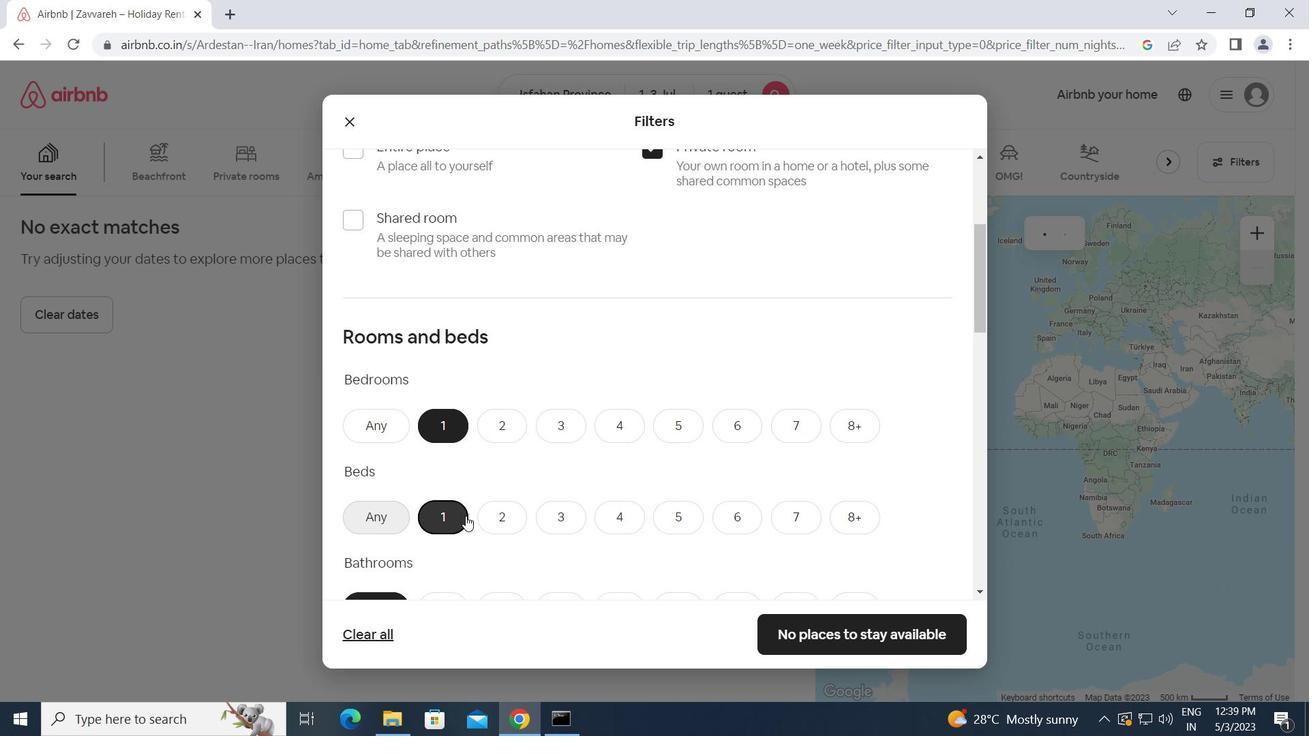 
Action: Mouse moved to (445, 442)
Screenshot: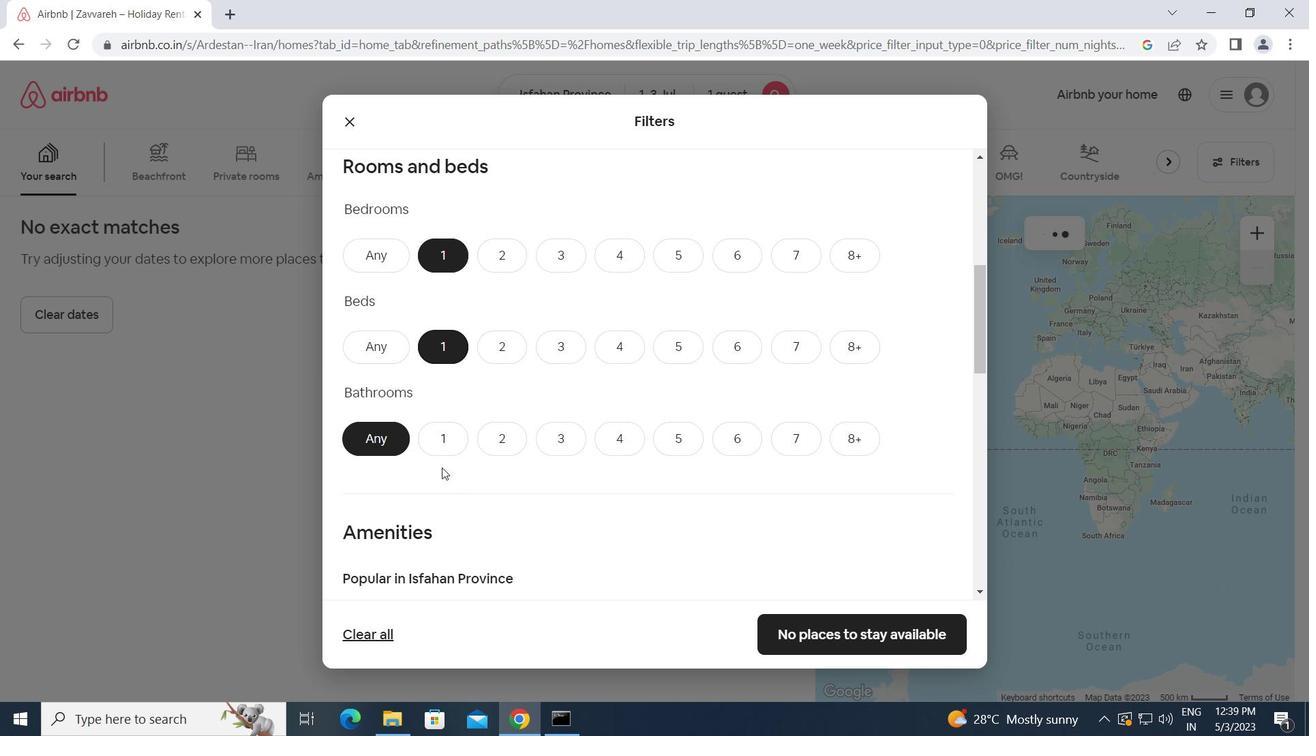 
Action: Mouse pressed left at (445, 442)
Screenshot: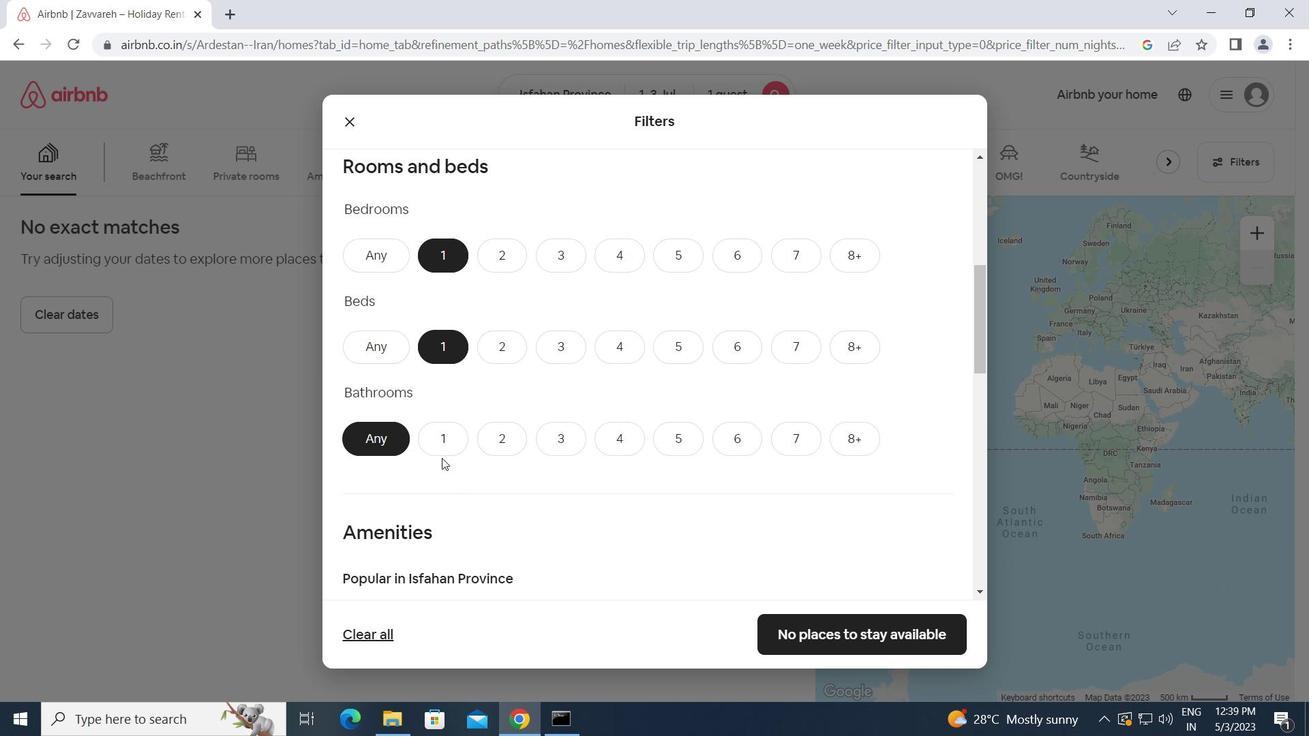 
Action: Mouse moved to (525, 507)
Screenshot: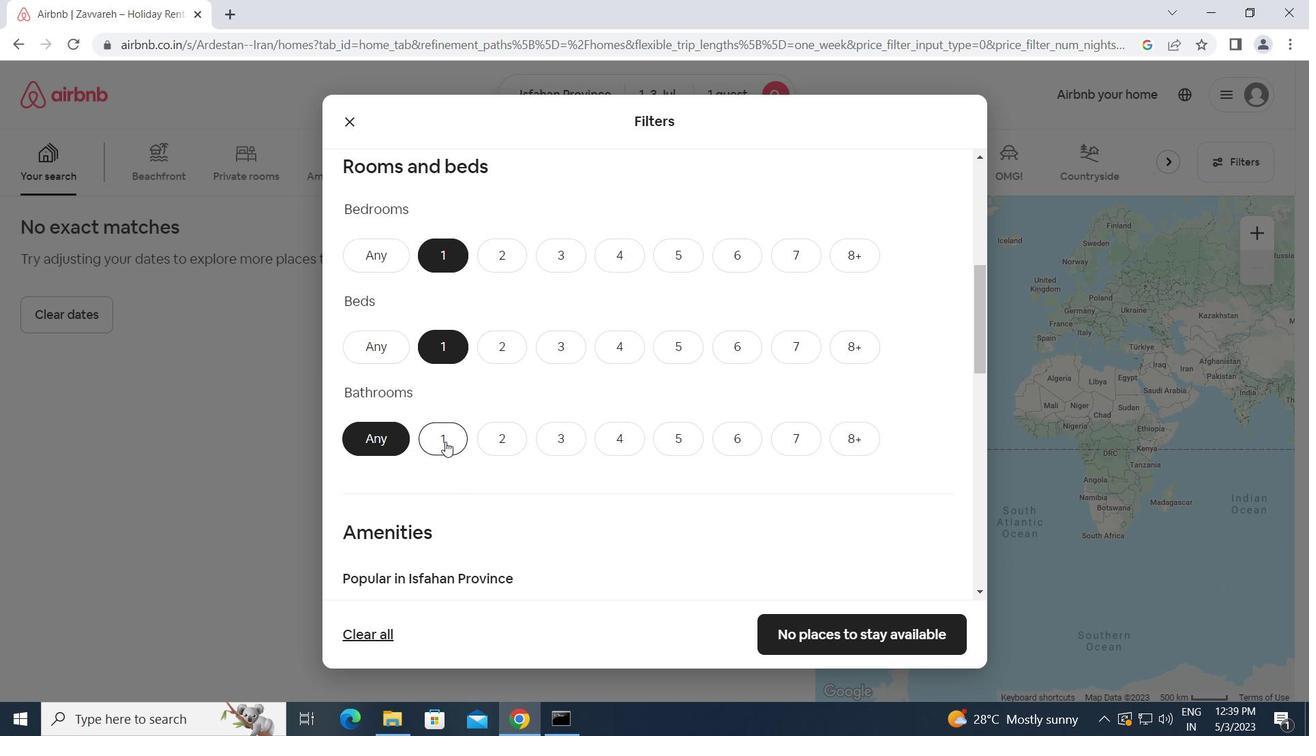 
Action: Mouse scrolled (525, 506) with delta (0, 0)
Screenshot: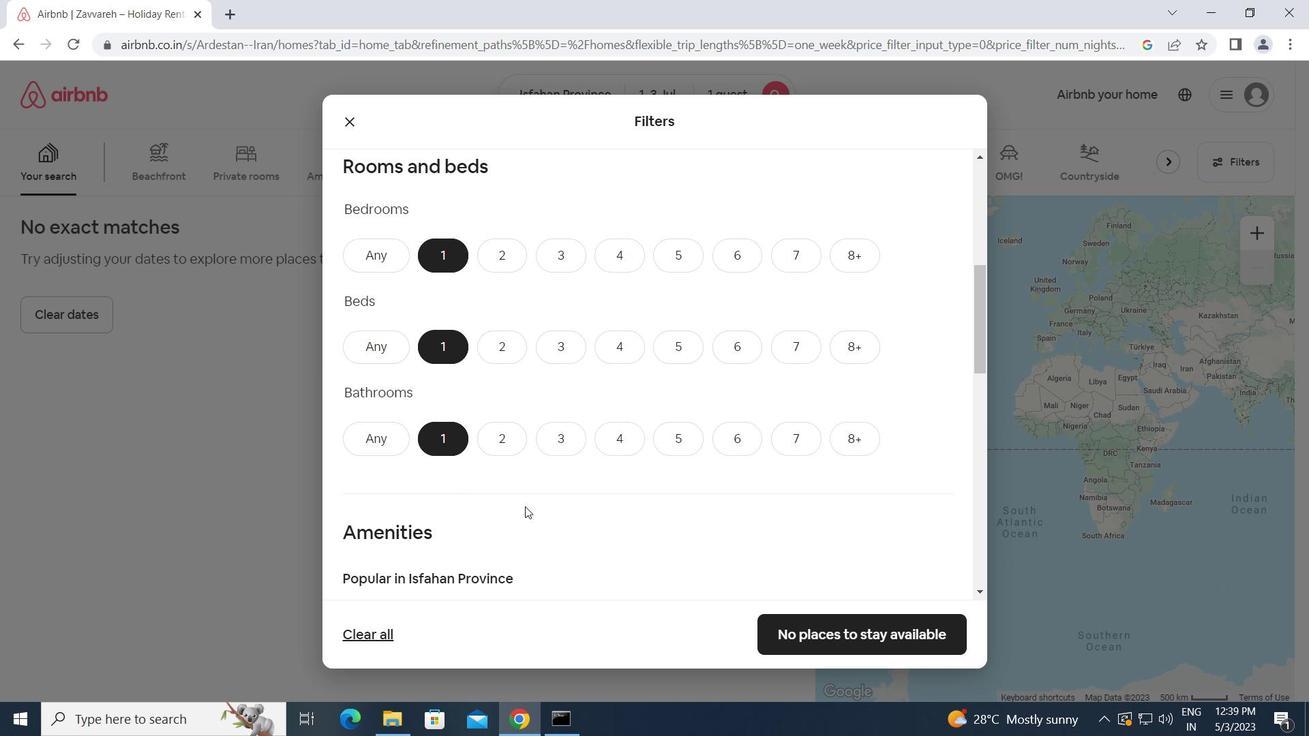 
Action: Mouse scrolled (525, 506) with delta (0, 0)
Screenshot: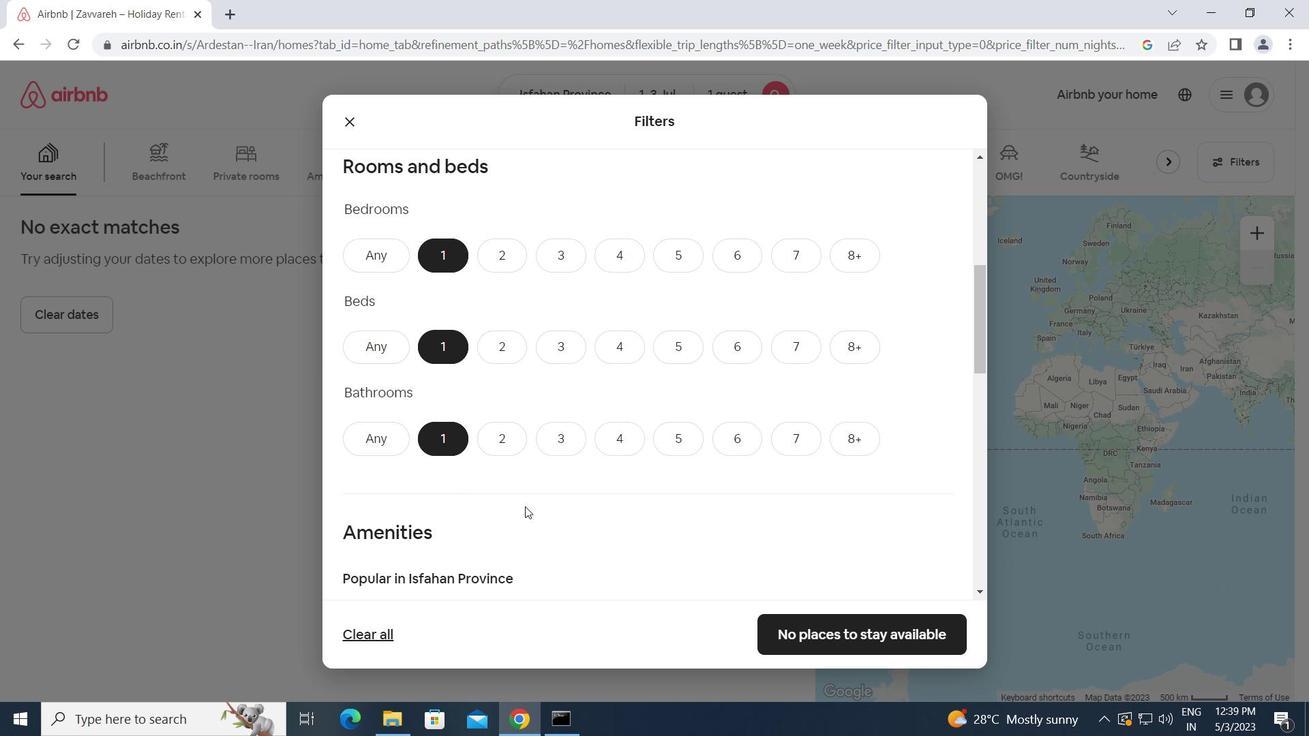 
Action: Mouse scrolled (525, 506) with delta (0, 0)
Screenshot: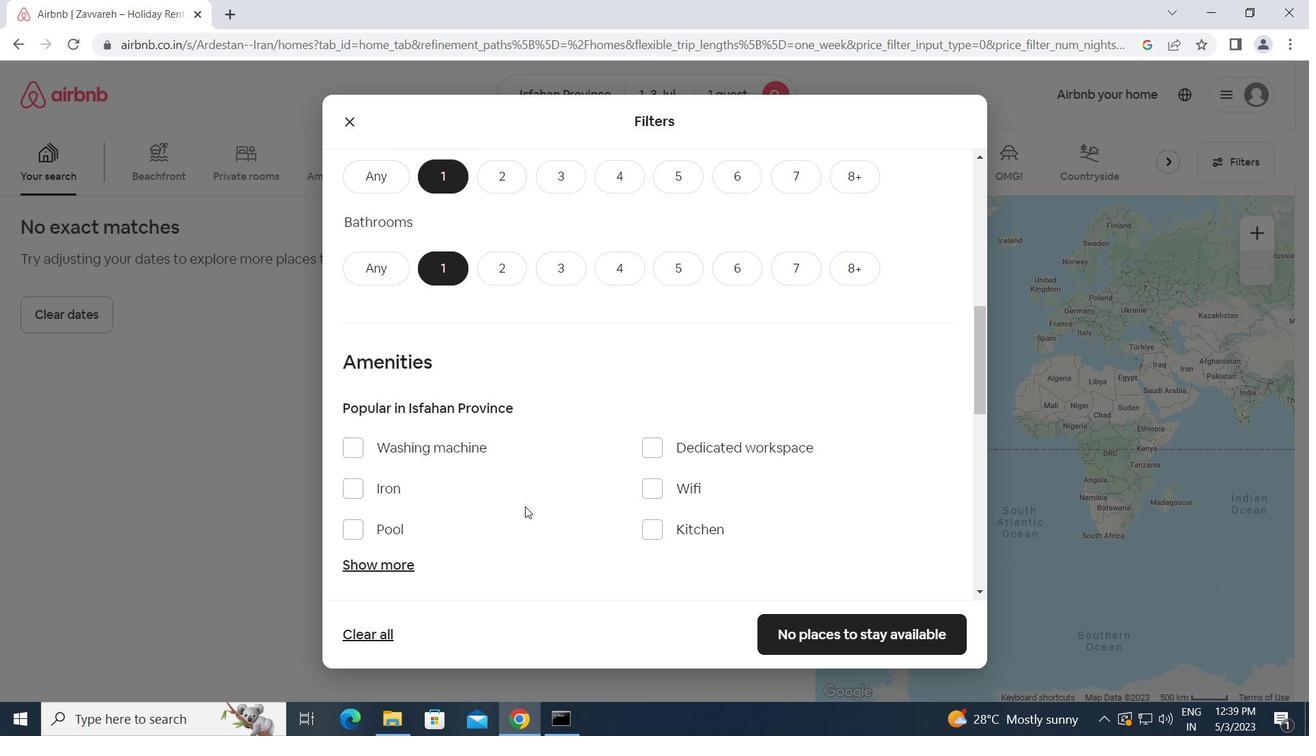 
Action: Mouse scrolled (525, 506) with delta (0, 0)
Screenshot: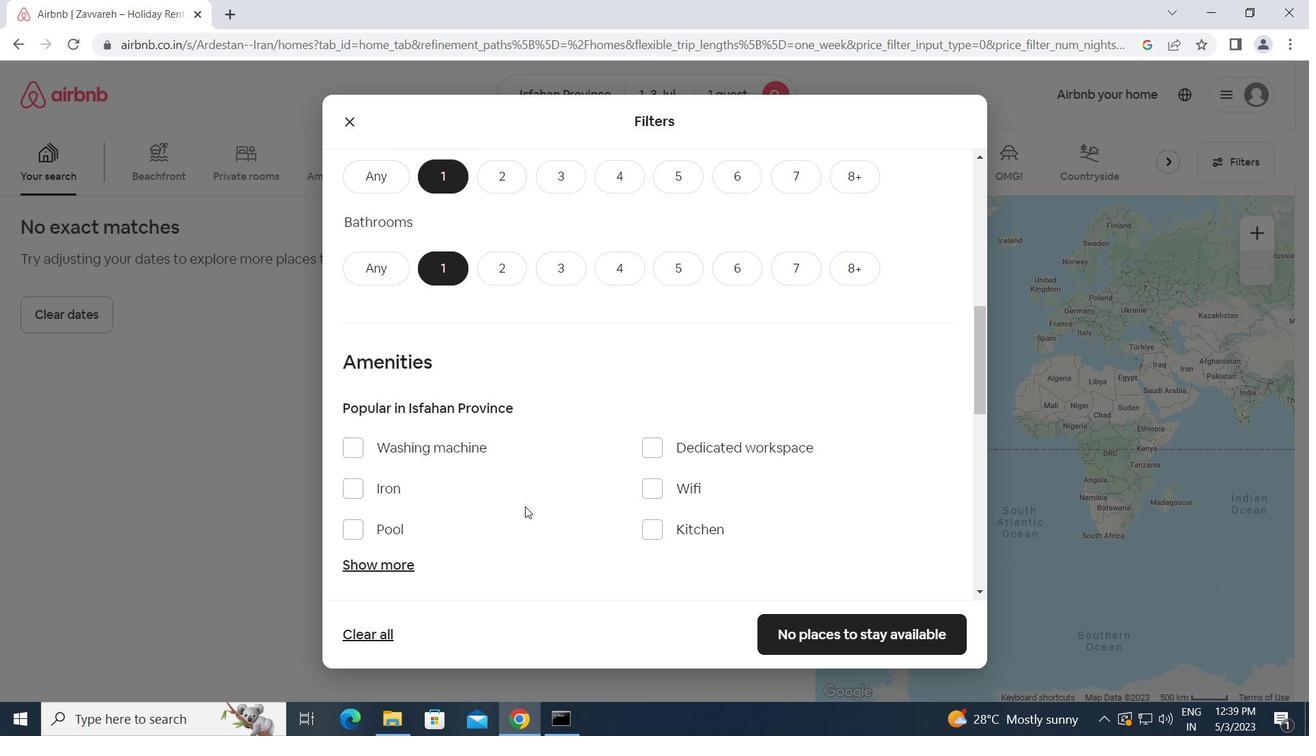 
Action: Mouse scrolled (525, 506) with delta (0, 0)
Screenshot: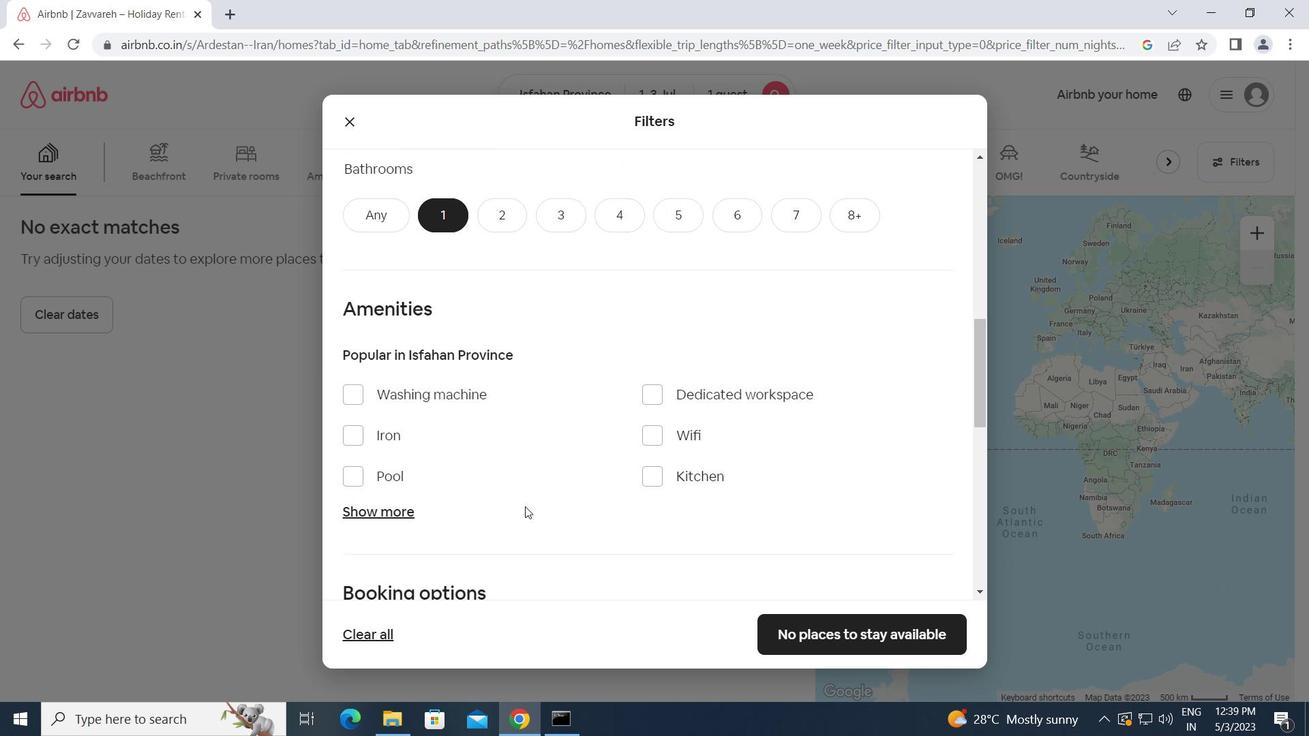 
Action: Mouse scrolled (525, 506) with delta (0, 0)
Screenshot: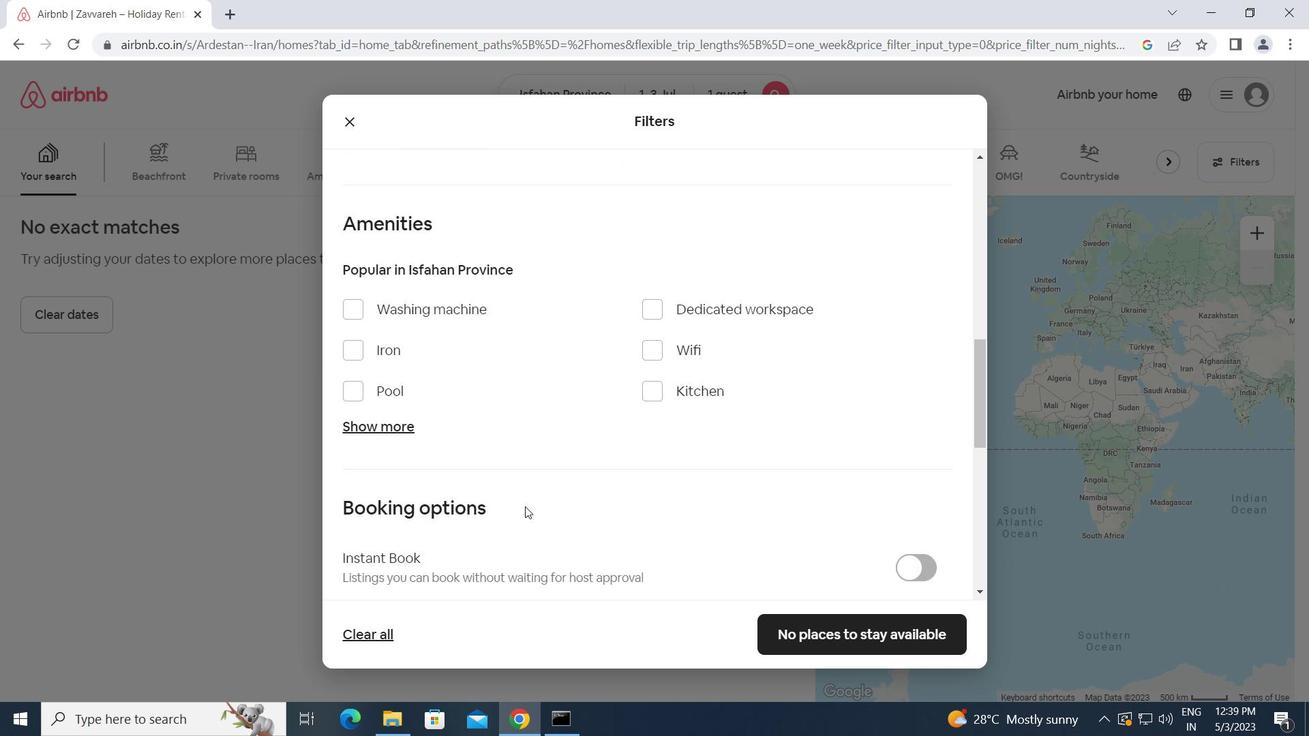 
Action: Mouse moved to (925, 413)
Screenshot: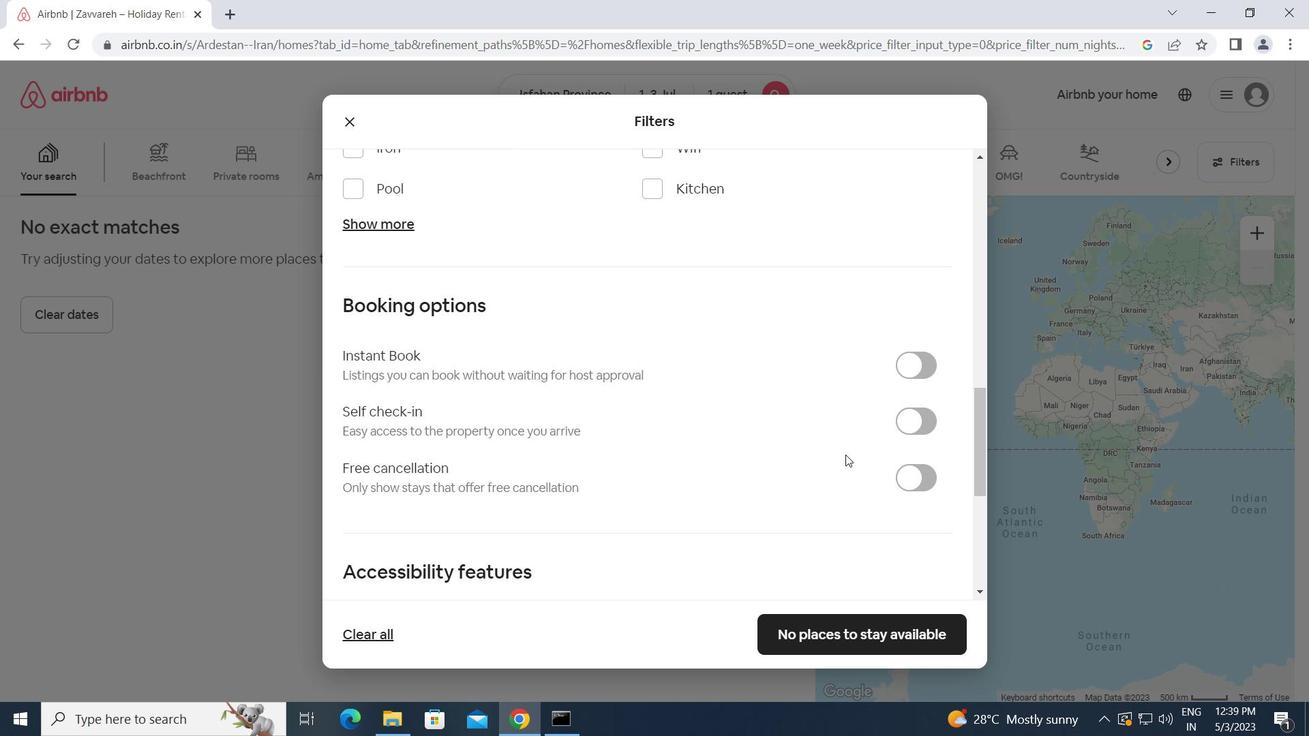 
Action: Mouse pressed left at (925, 413)
Screenshot: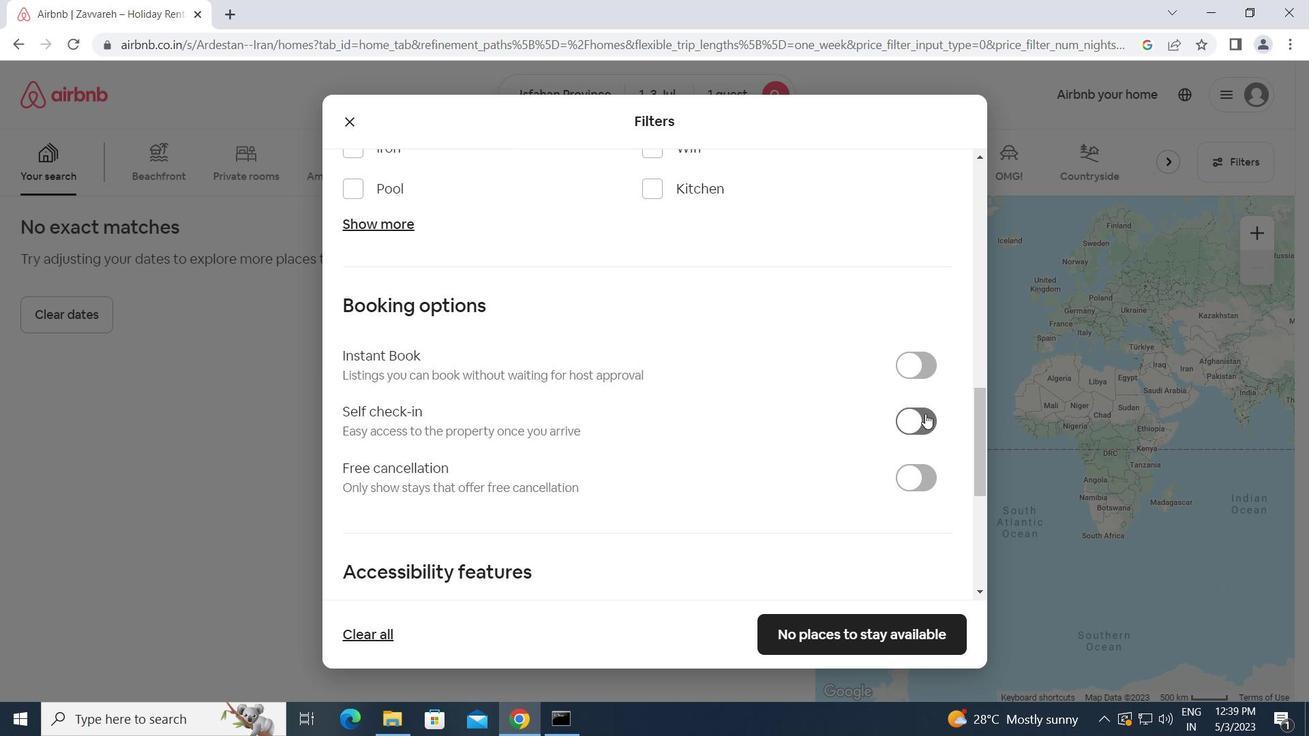 
Action: Mouse moved to (781, 478)
Screenshot: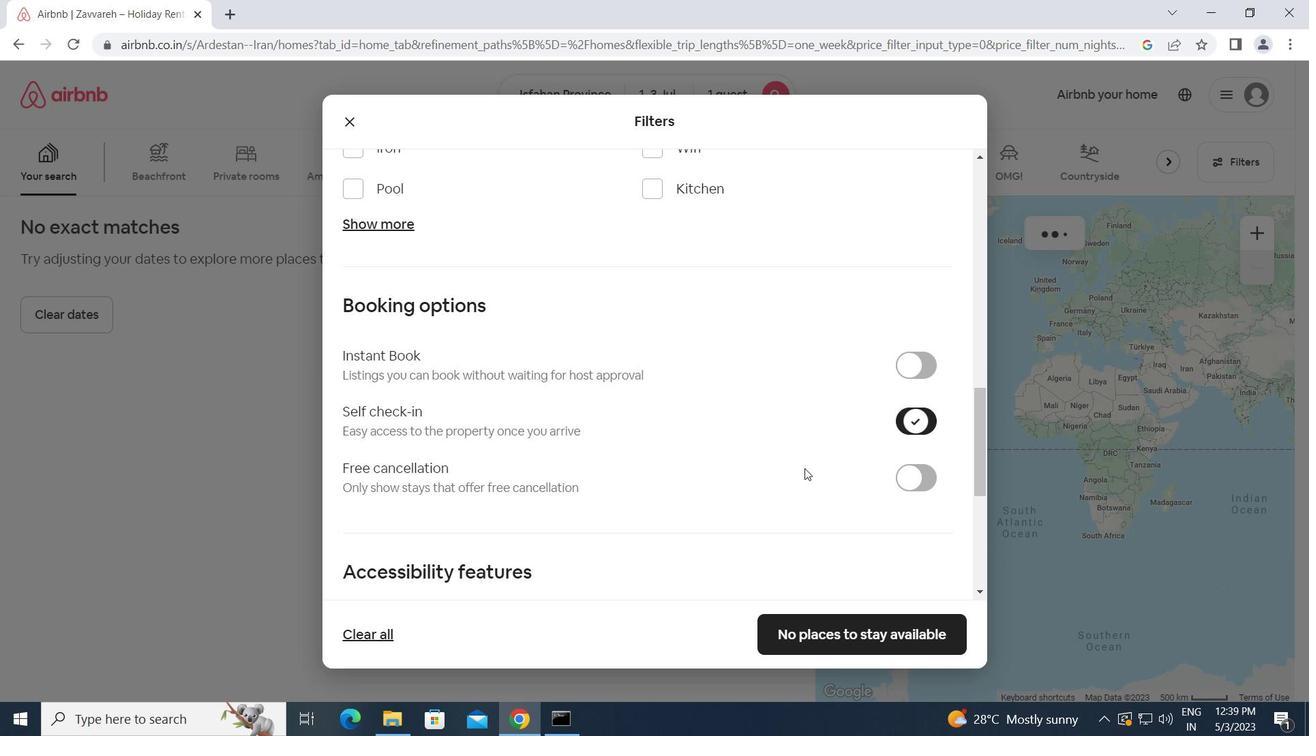 
Action: Mouse scrolled (781, 477) with delta (0, 0)
Screenshot: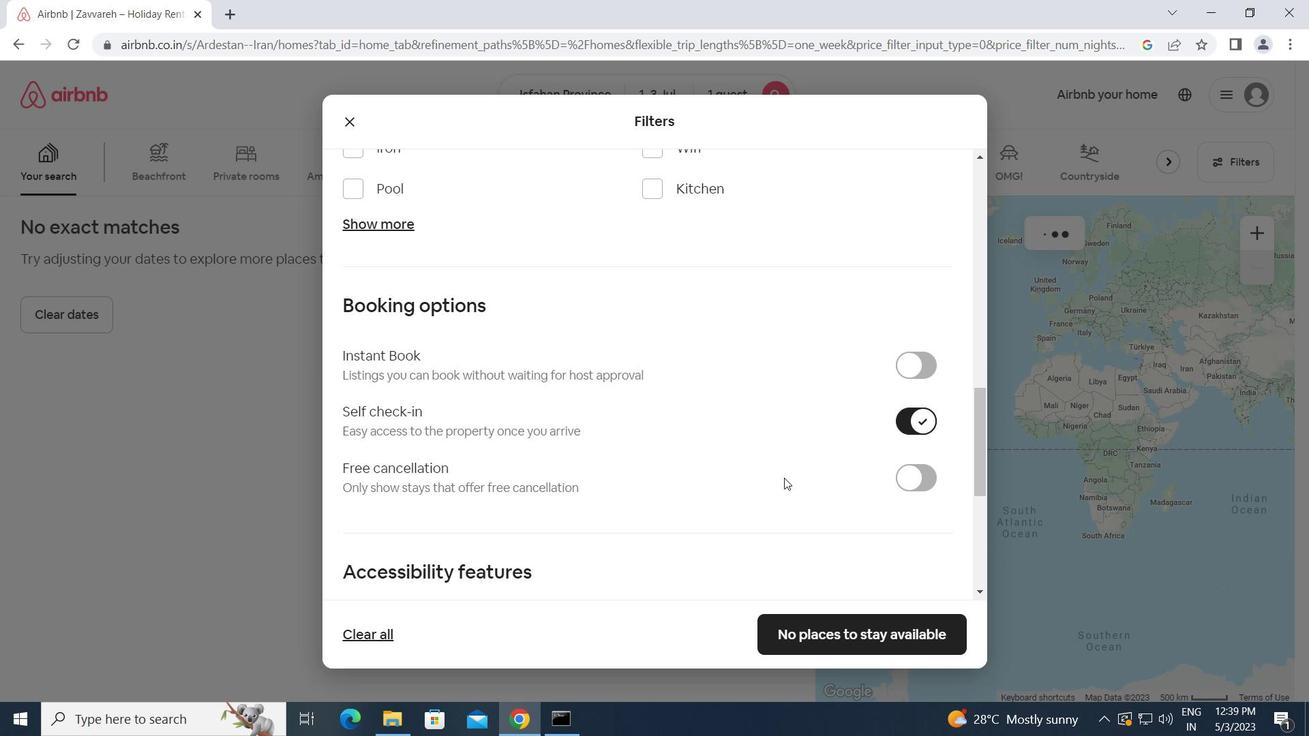 
Action: Mouse moved to (780, 478)
Screenshot: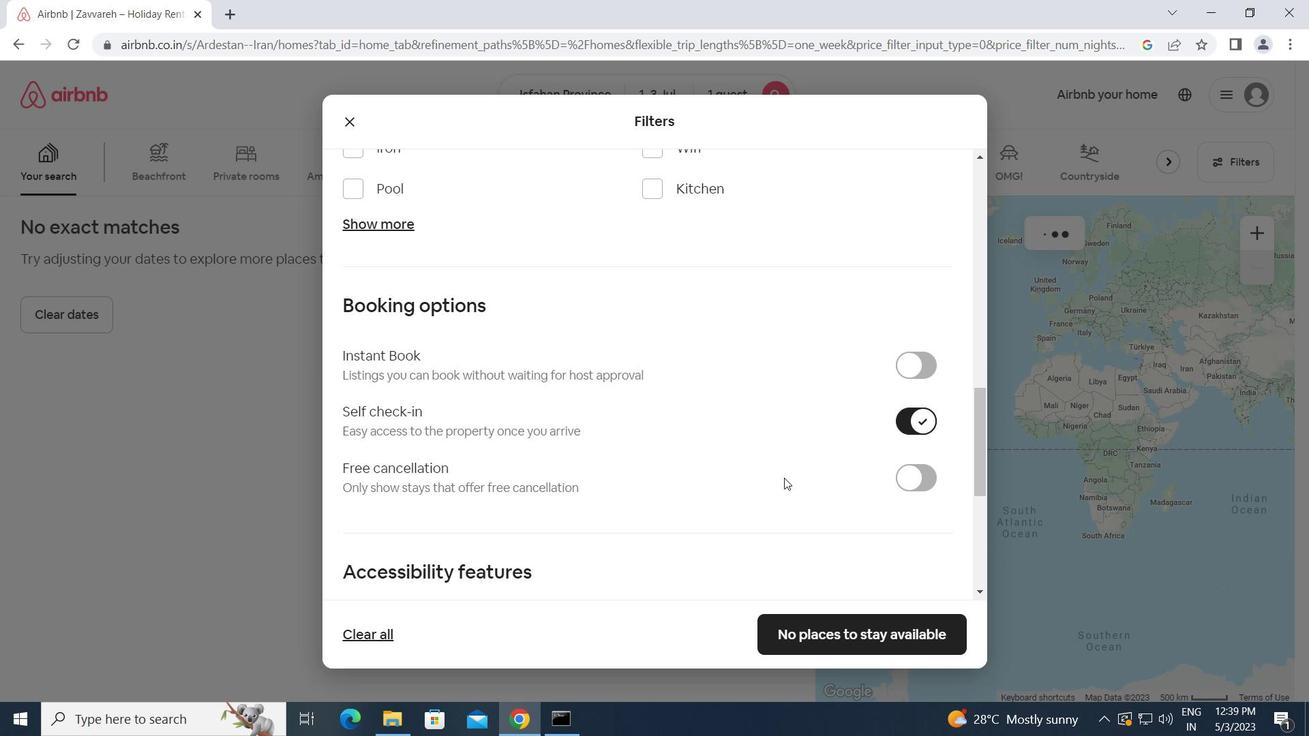 
Action: Mouse scrolled (780, 477) with delta (0, 0)
Screenshot: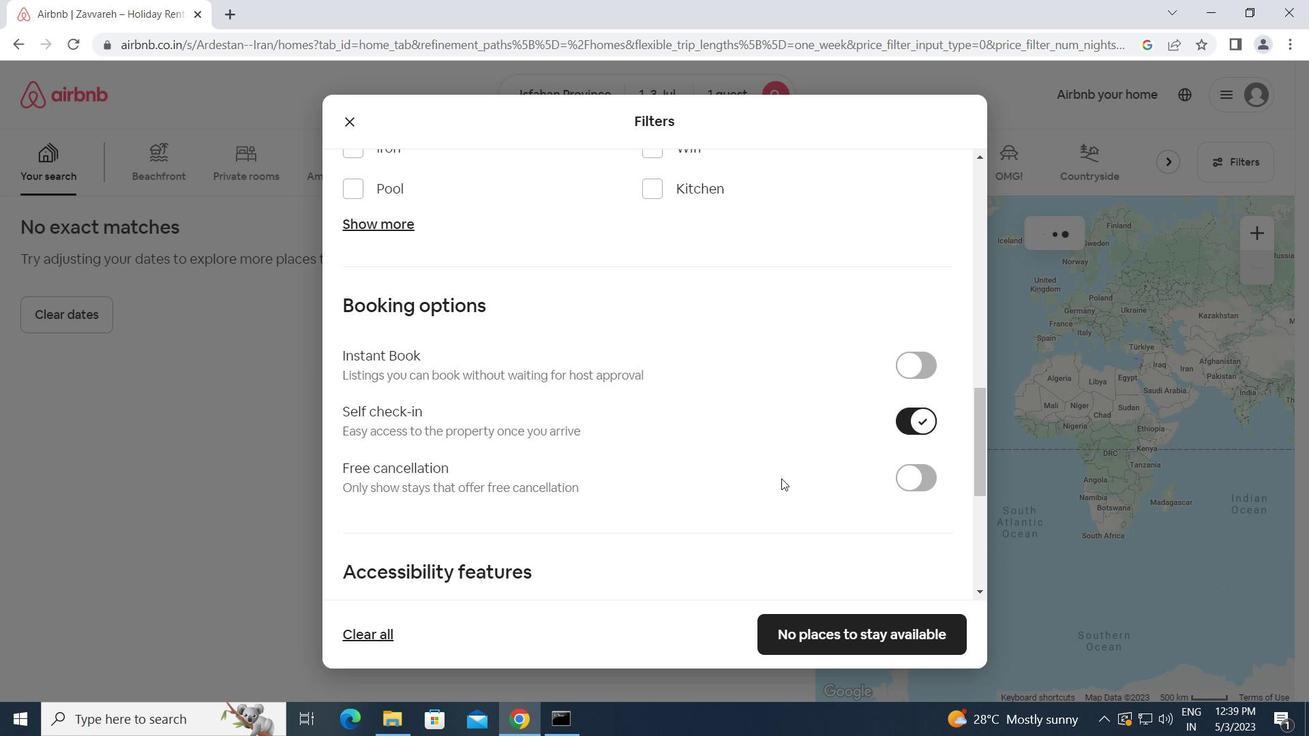 
Action: Mouse scrolled (780, 477) with delta (0, 0)
Screenshot: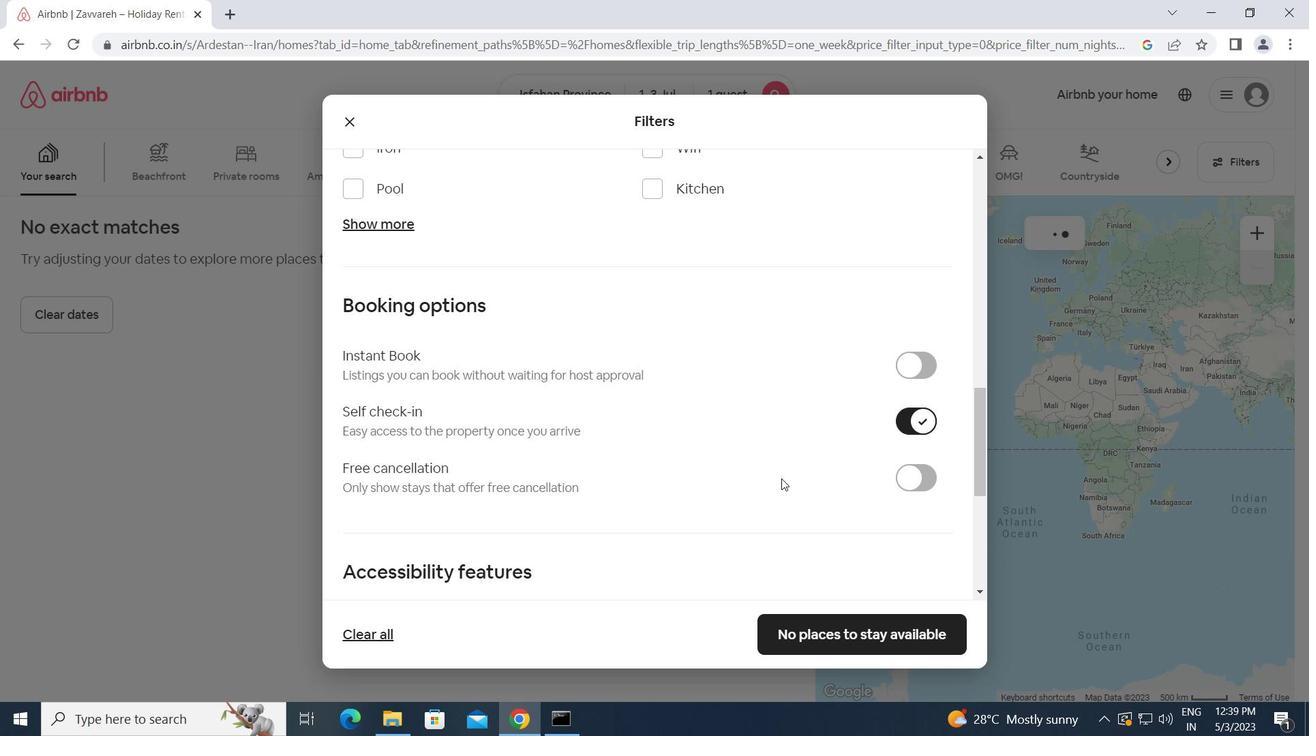 
Action: Mouse scrolled (780, 477) with delta (0, 0)
Screenshot: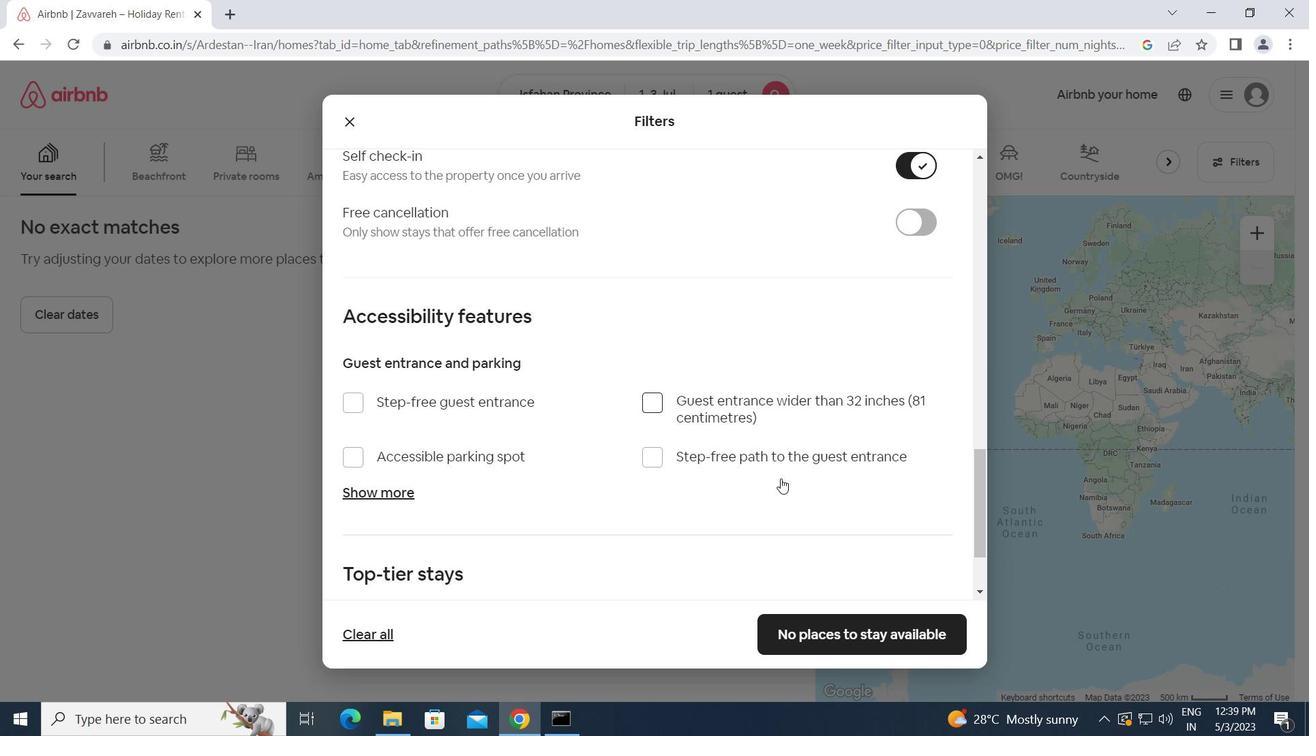 
Action: Mouse scrolled (780, 477) with delta (0, 0)
Screenshot: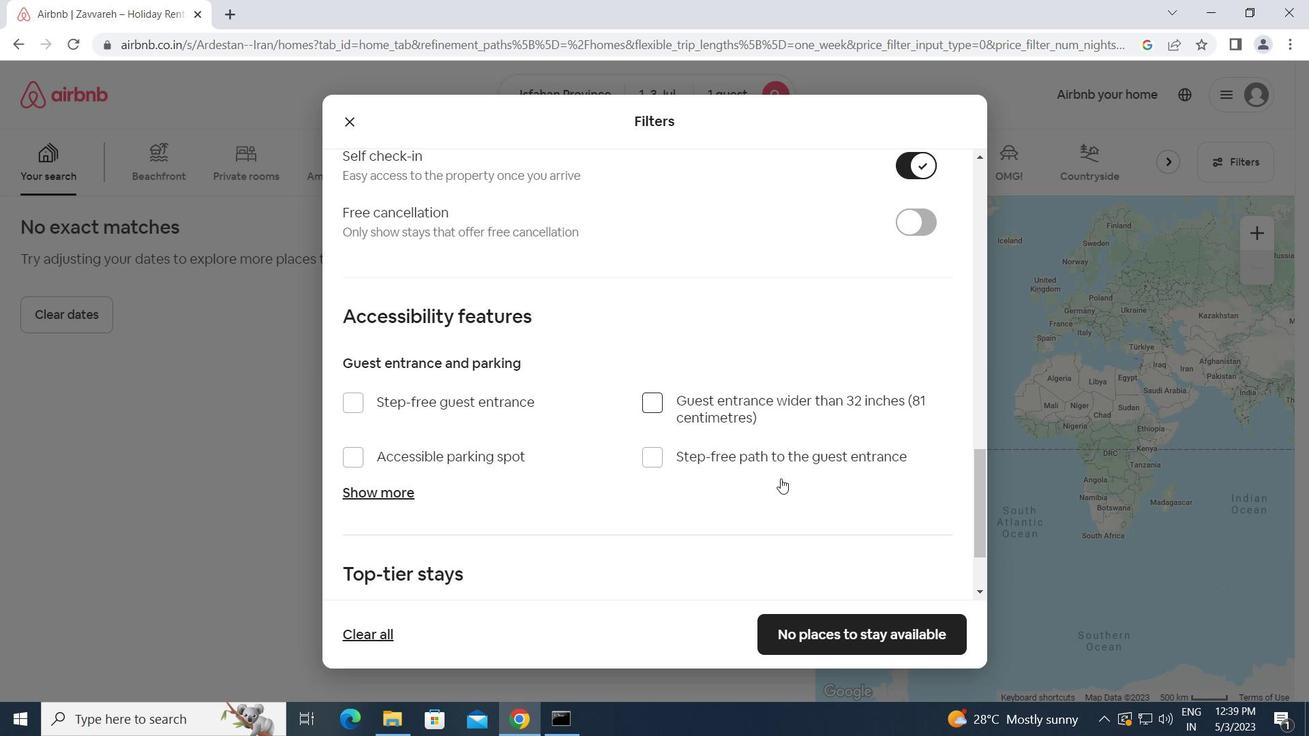 
Action: Mouse scrolled (780, 477) with delta (0, 0)
Screenshot: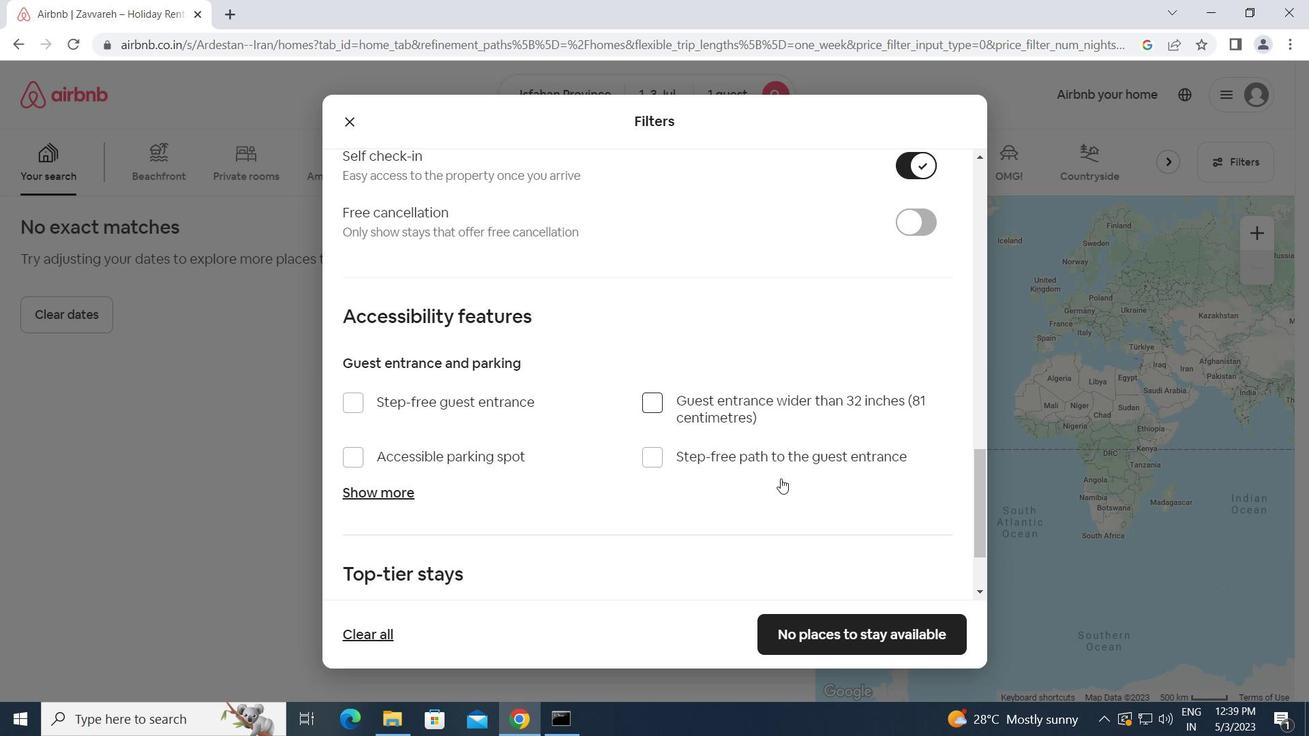 
Action: Mouse scrolled (780, 477) with delta (0, 0)
Screenshot: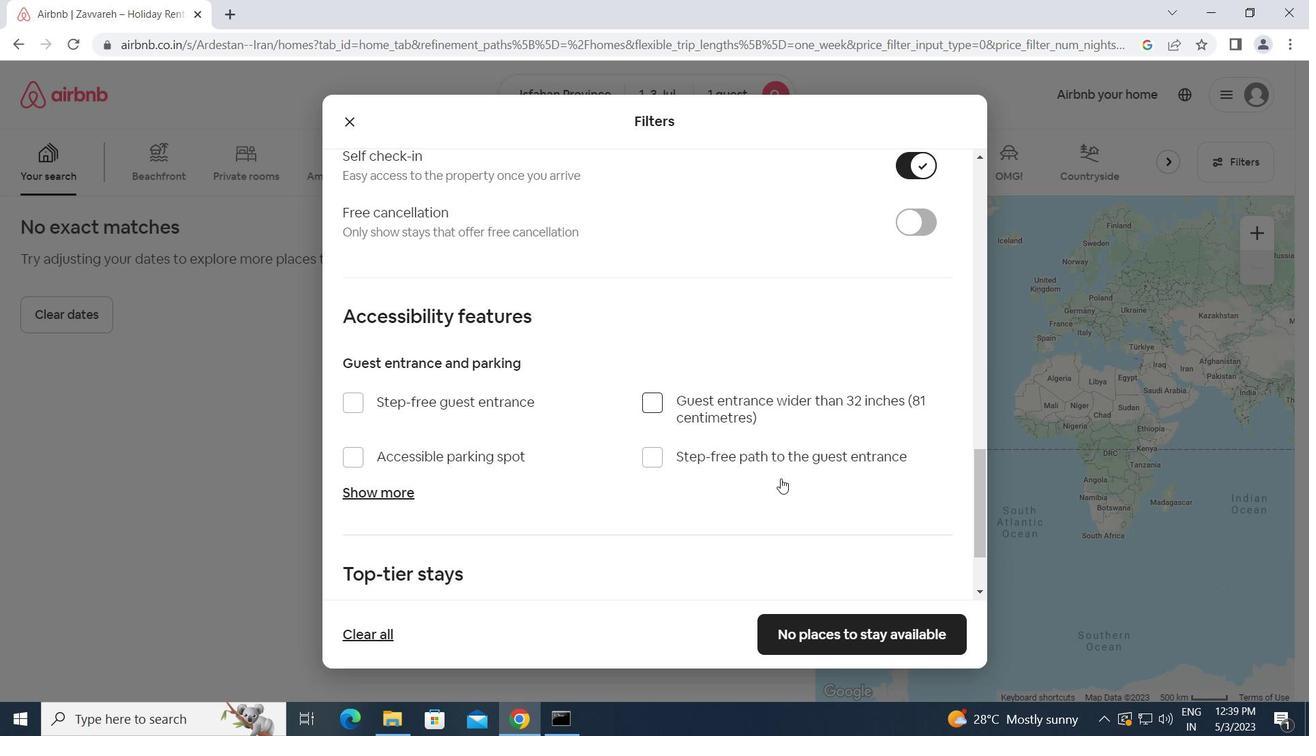 
Action: Mouse moved to (833, 635)
Screenshot: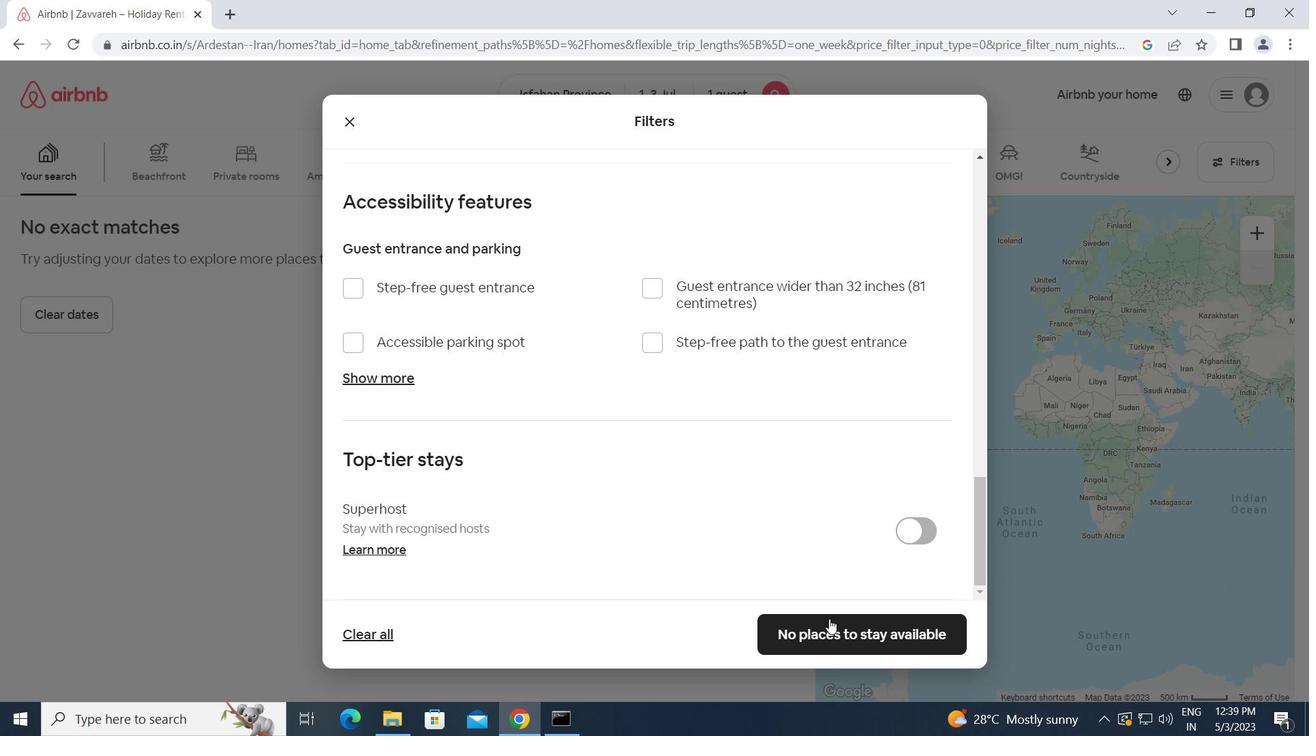 
Action: Mouse pressed left at (833, 635)
Screenshot: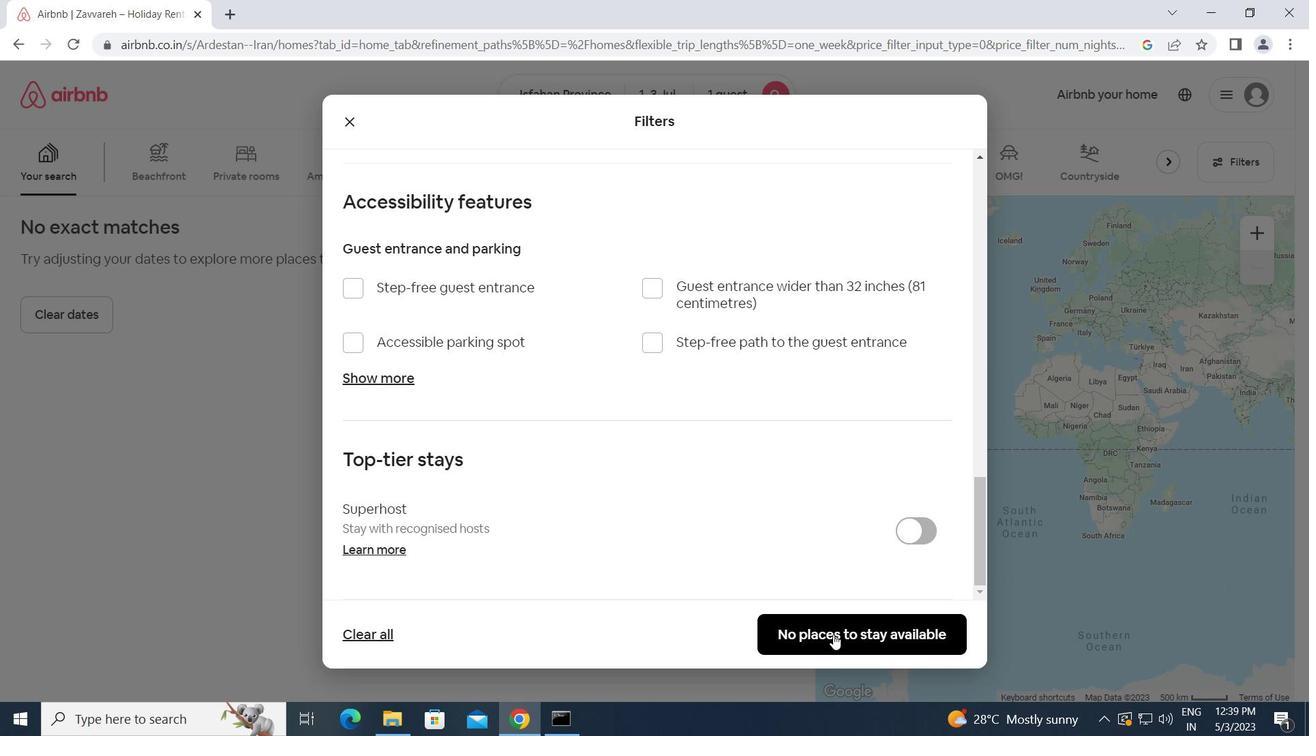 
Action: Mouse moved to (833, 635)
Screenshot: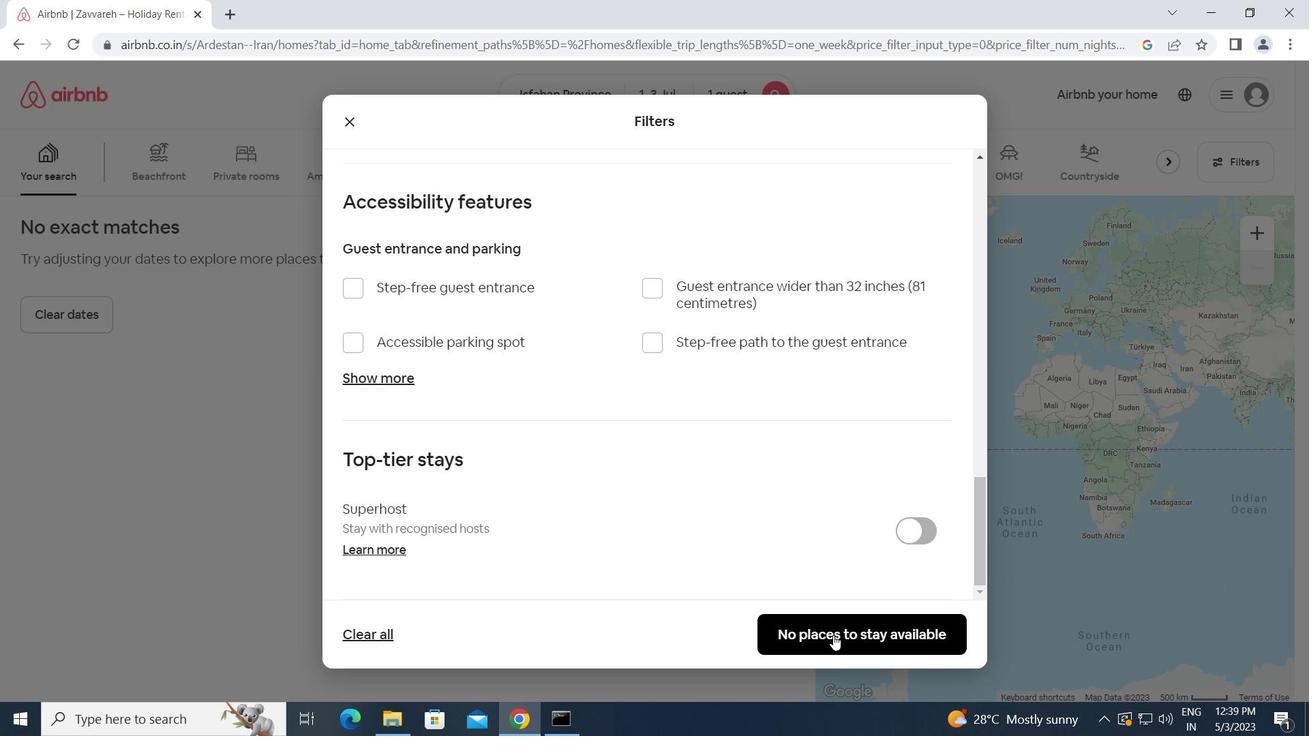 
